 Task: Select the 'Contact Us' option and show all the results.
Action: Mouse moved to (175, 369)
Screenshot: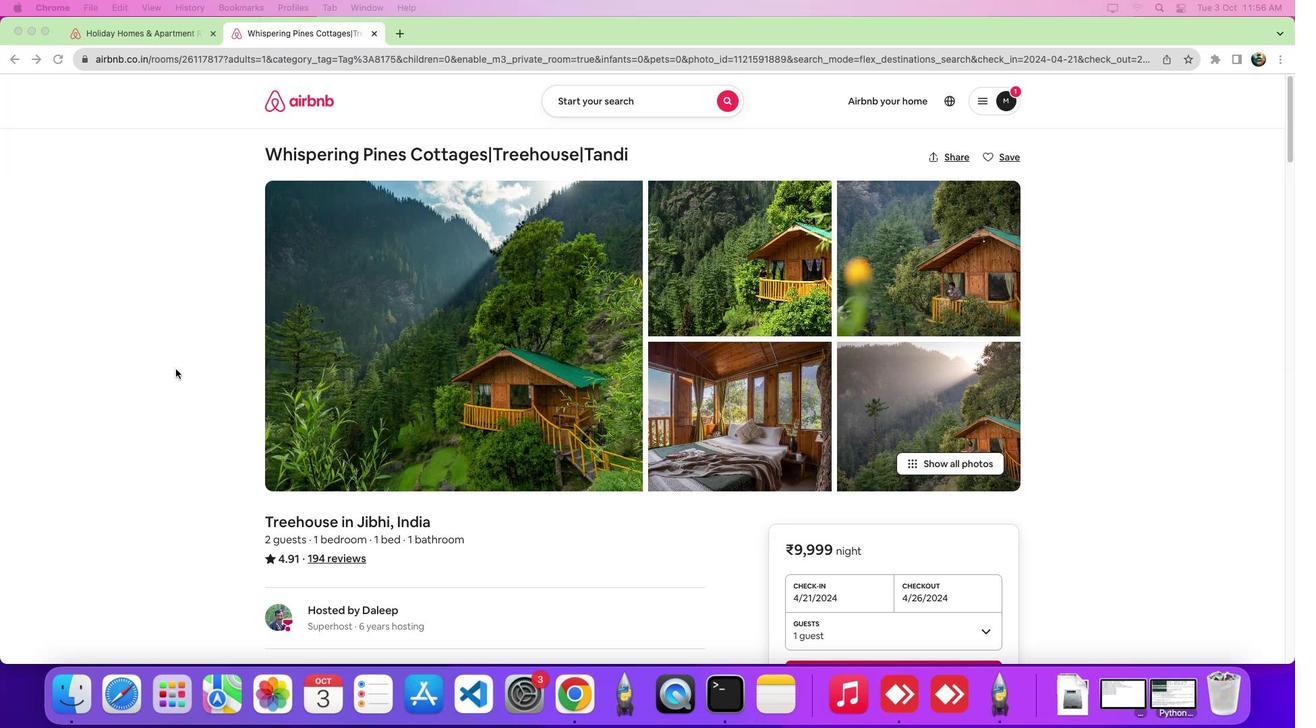 
Action: Mouse pressed left at (175, 369)
Screenshot: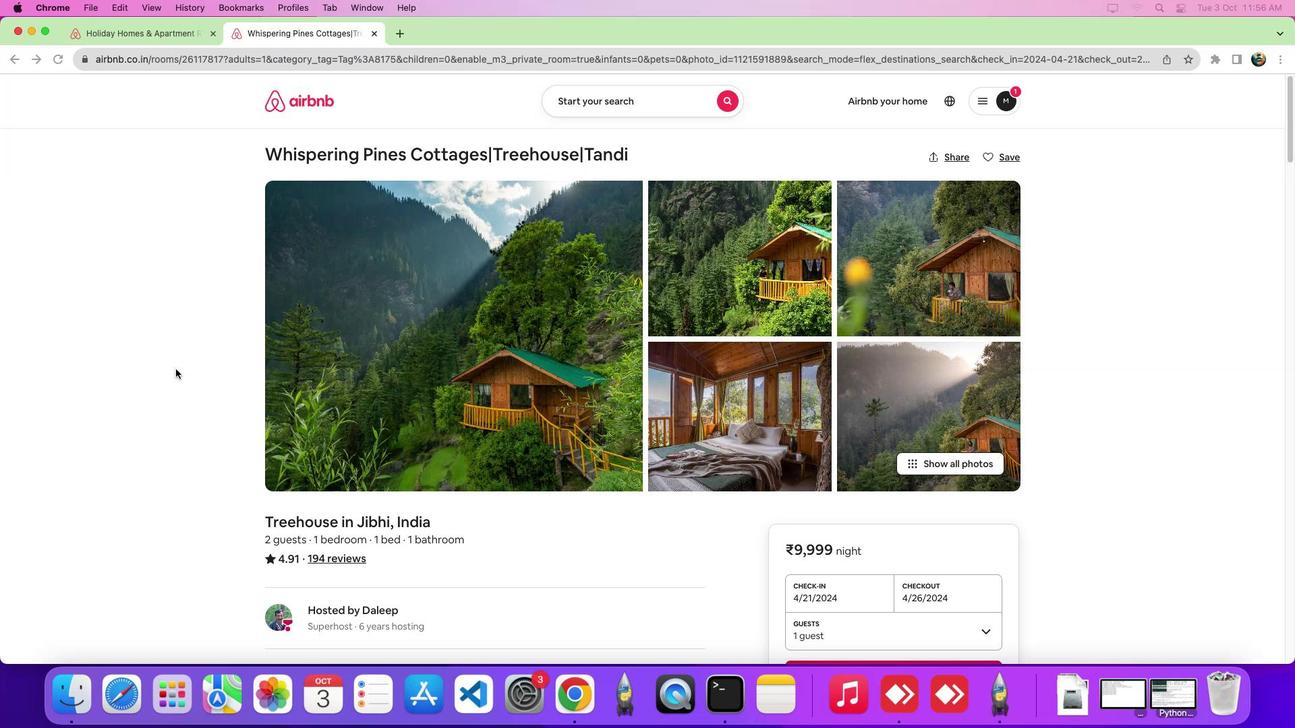 
Action: Mouse moved to (180, 362)
Screenshot: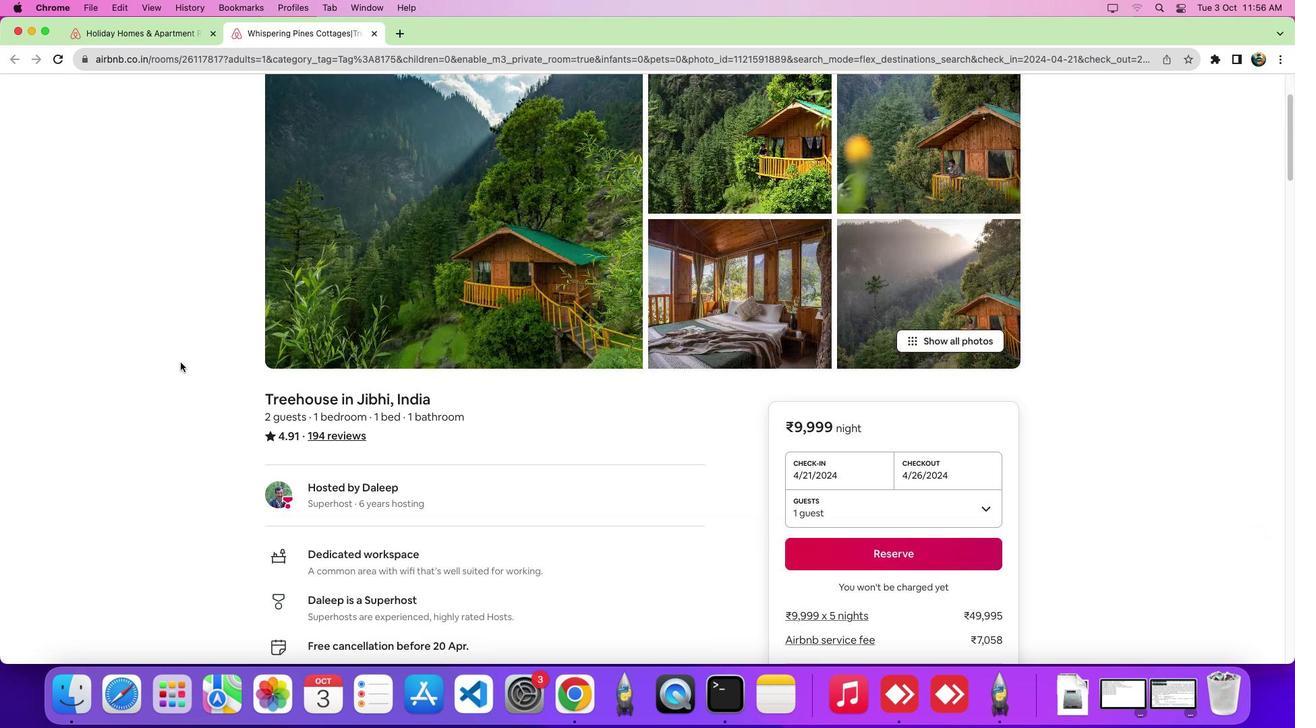
Action: Mouse scrolled (180, 362) with delta (0, 0)
Screenshot: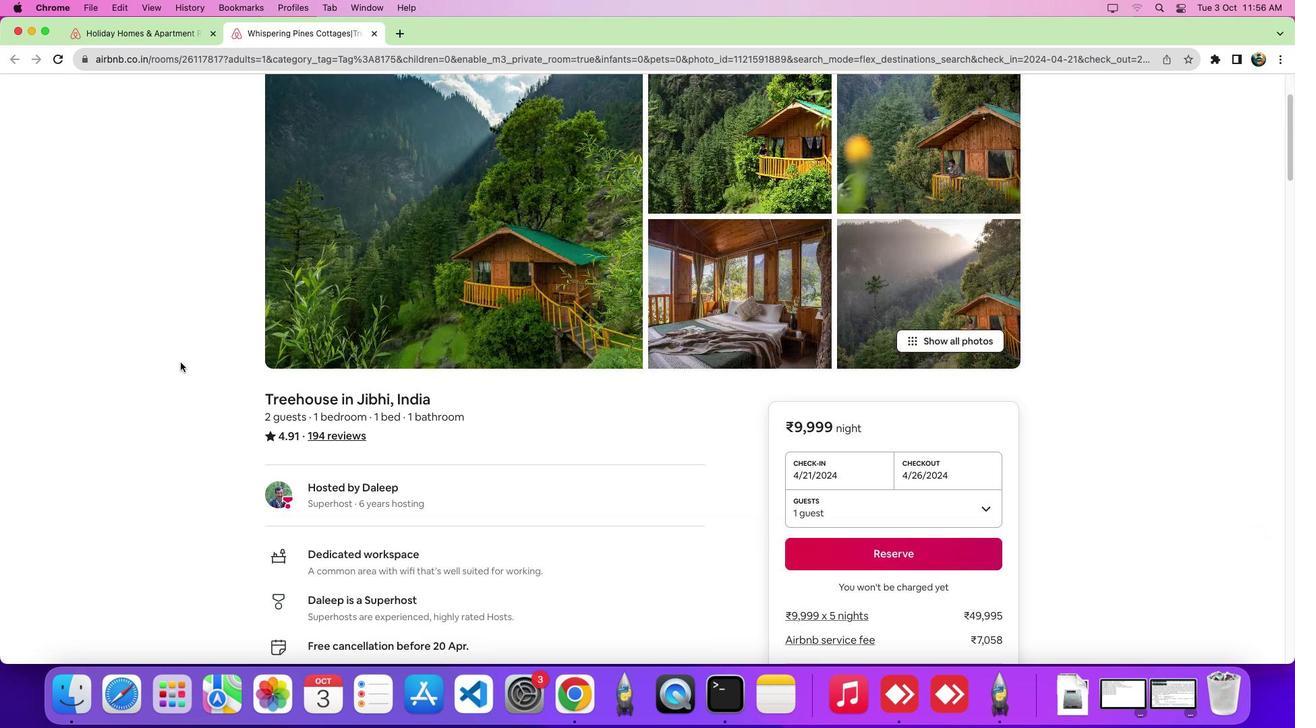 
Action: Mouse scrolled (180, 362) with delta (0, -1)
Screenshot: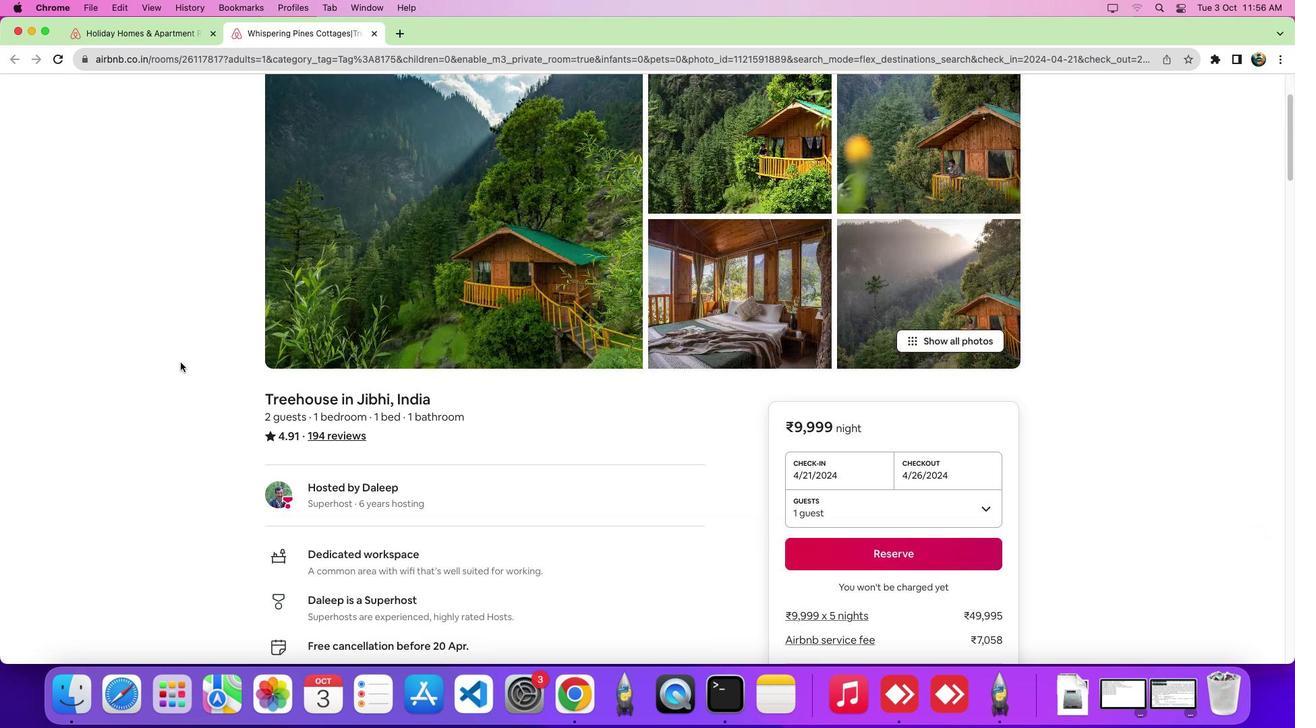 
Action: Mouse scrolled (180, 362) with delta (0, -6)
Screenshot: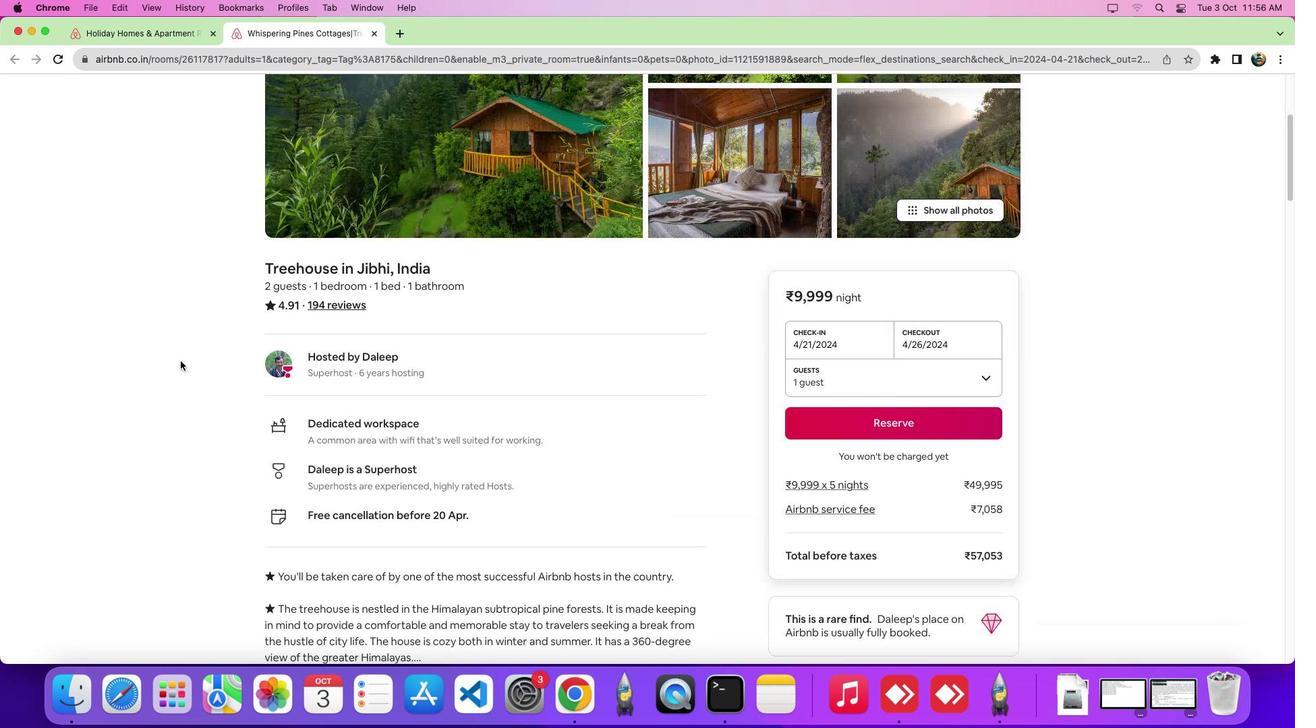 
Action: Mouse scrolled (180, 362) with delta (0, -8)
Screenshot: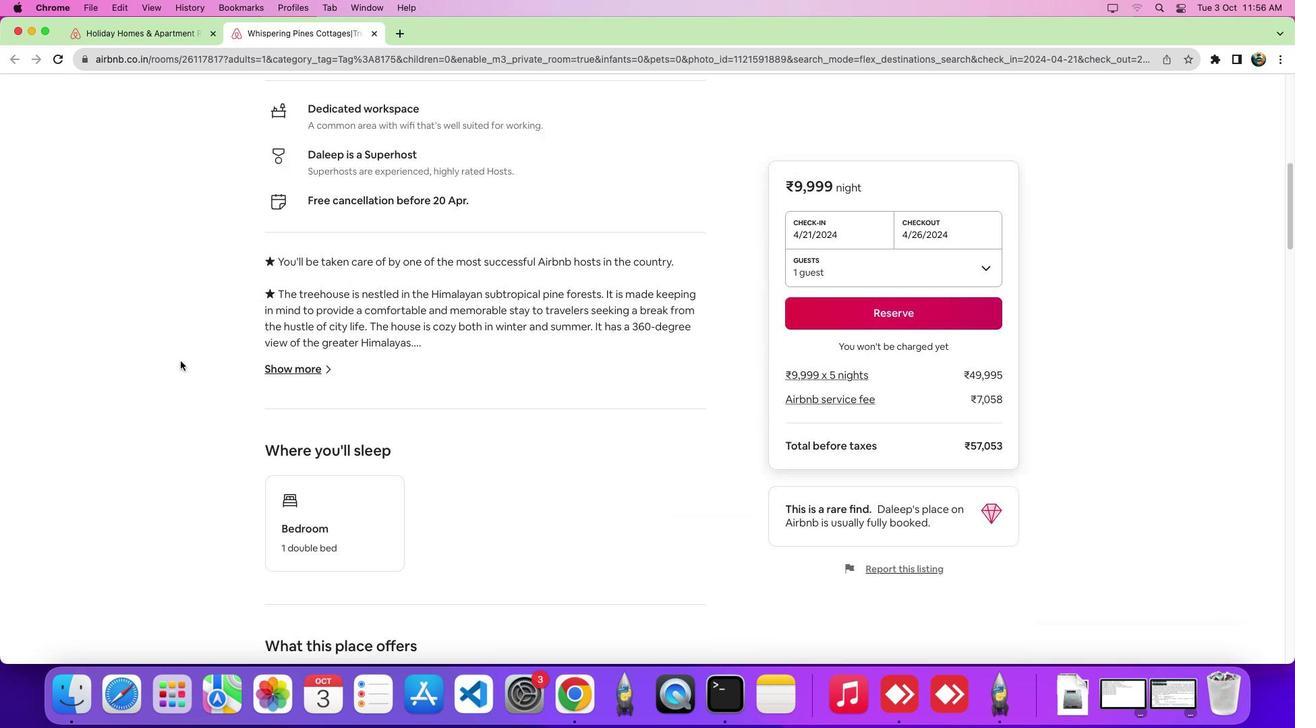 
Action: Mouse moved to (180, 361)
Screenshot: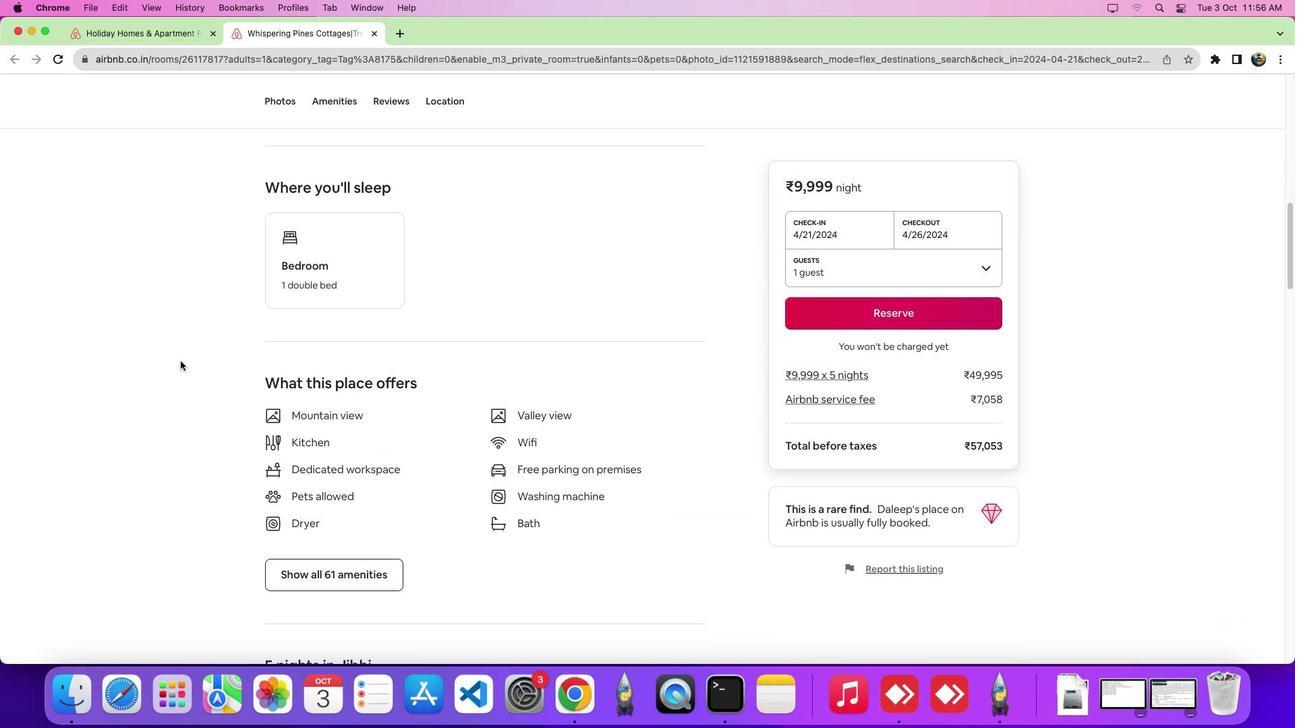 
Action: Mouse scrolled (180, 361) with delta (0, -9)
Screenshot: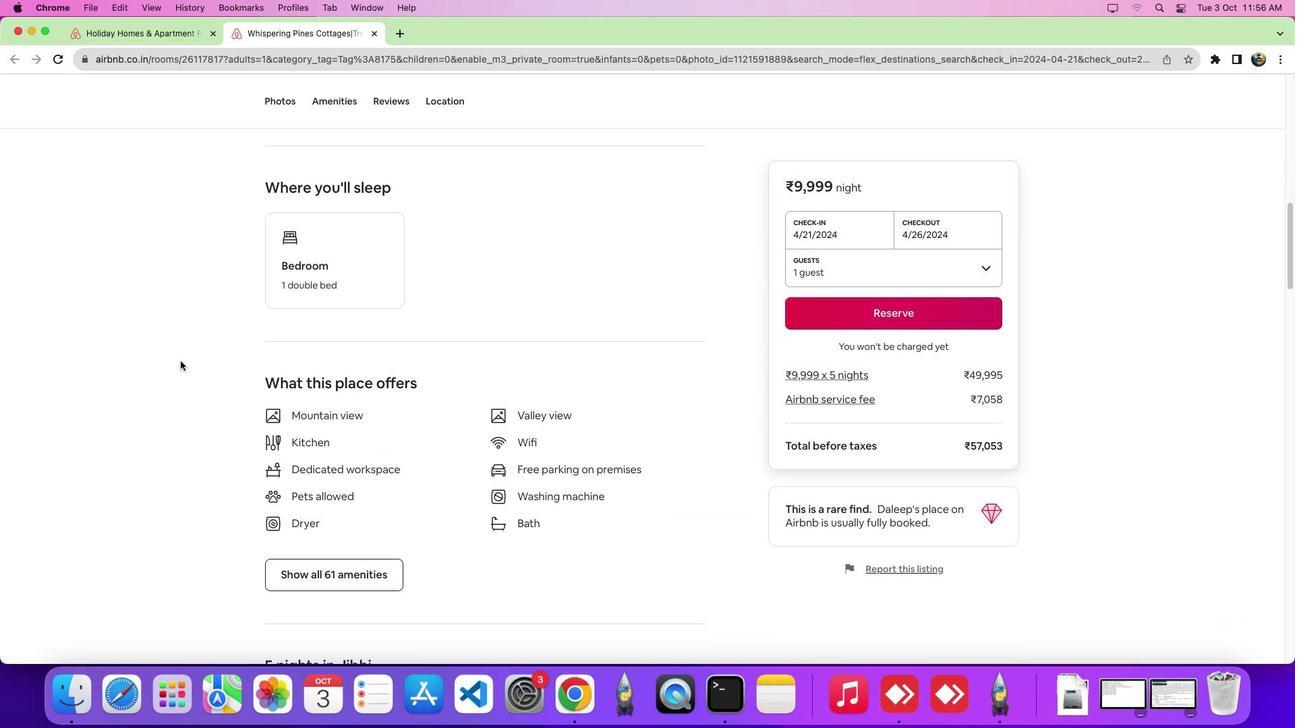 
Action: Mouse moved to (180, 361)
Screenshot: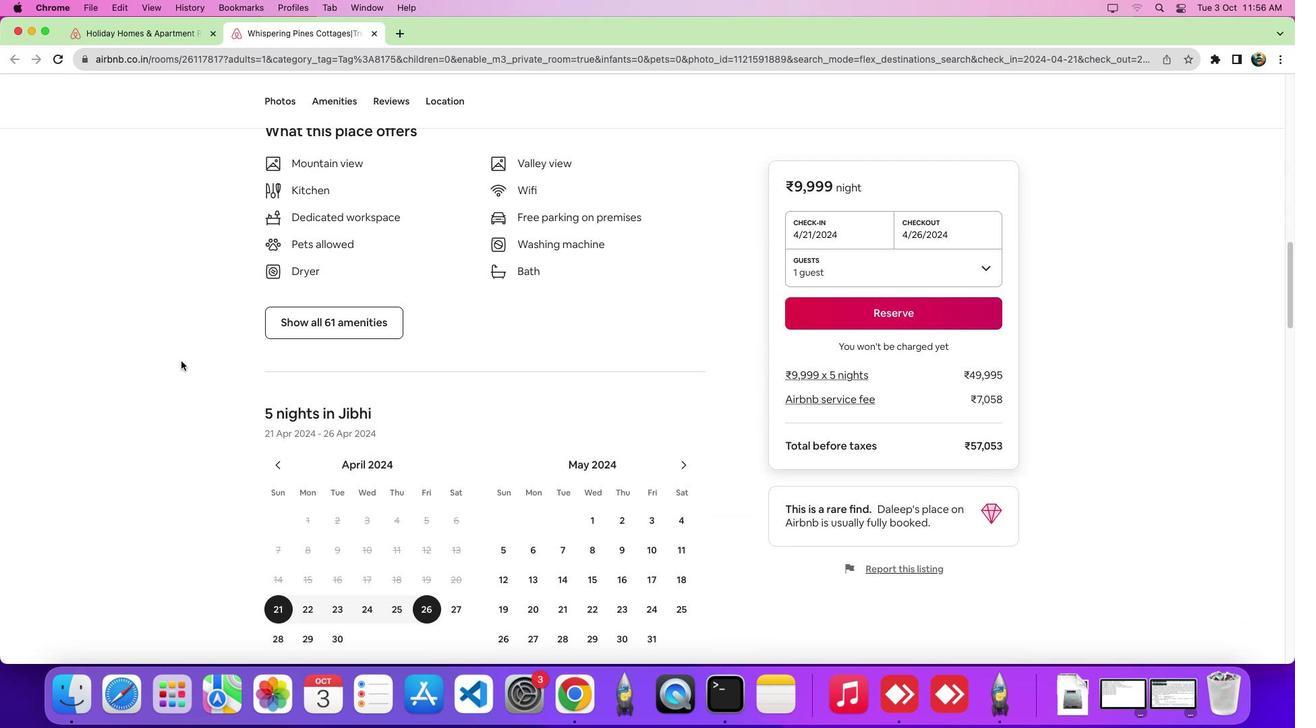 
Action: Mouse scrolled (180, 361) with delta (0, 0)
Screenshot: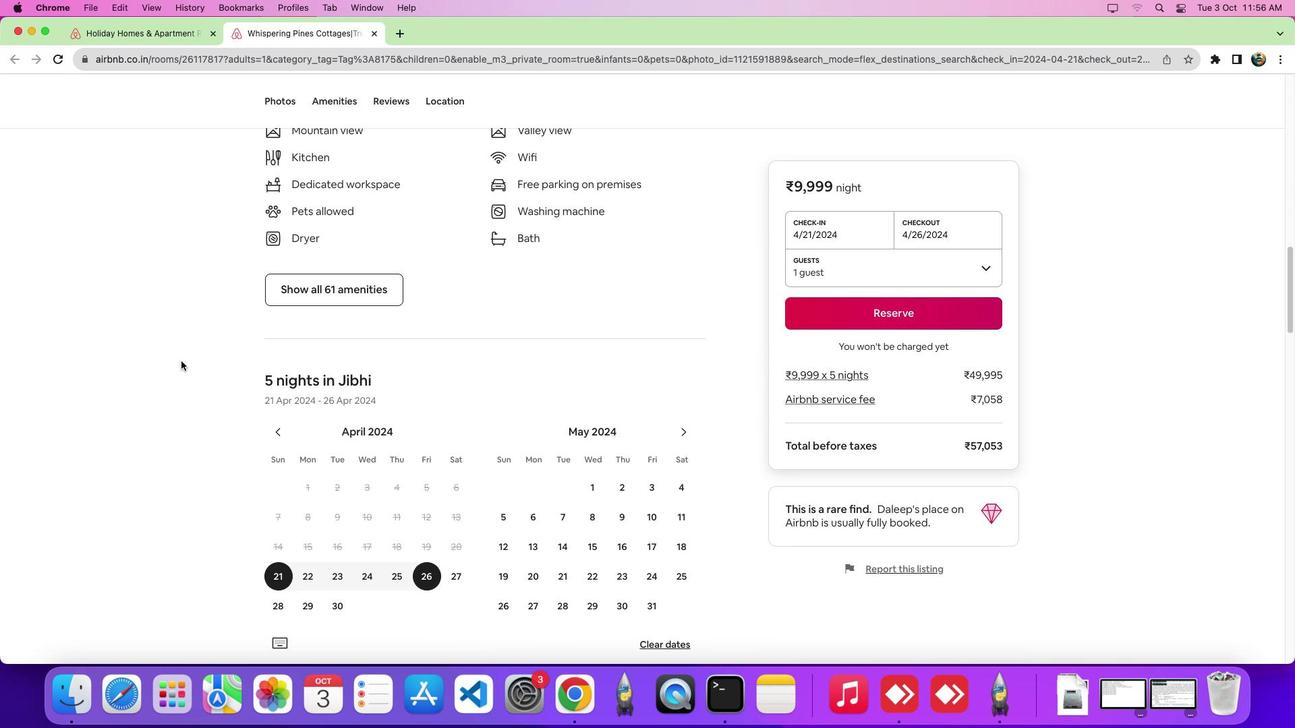 
Action: Mouse scrolled (180, 361) with delta (0, -1)
Screenshot: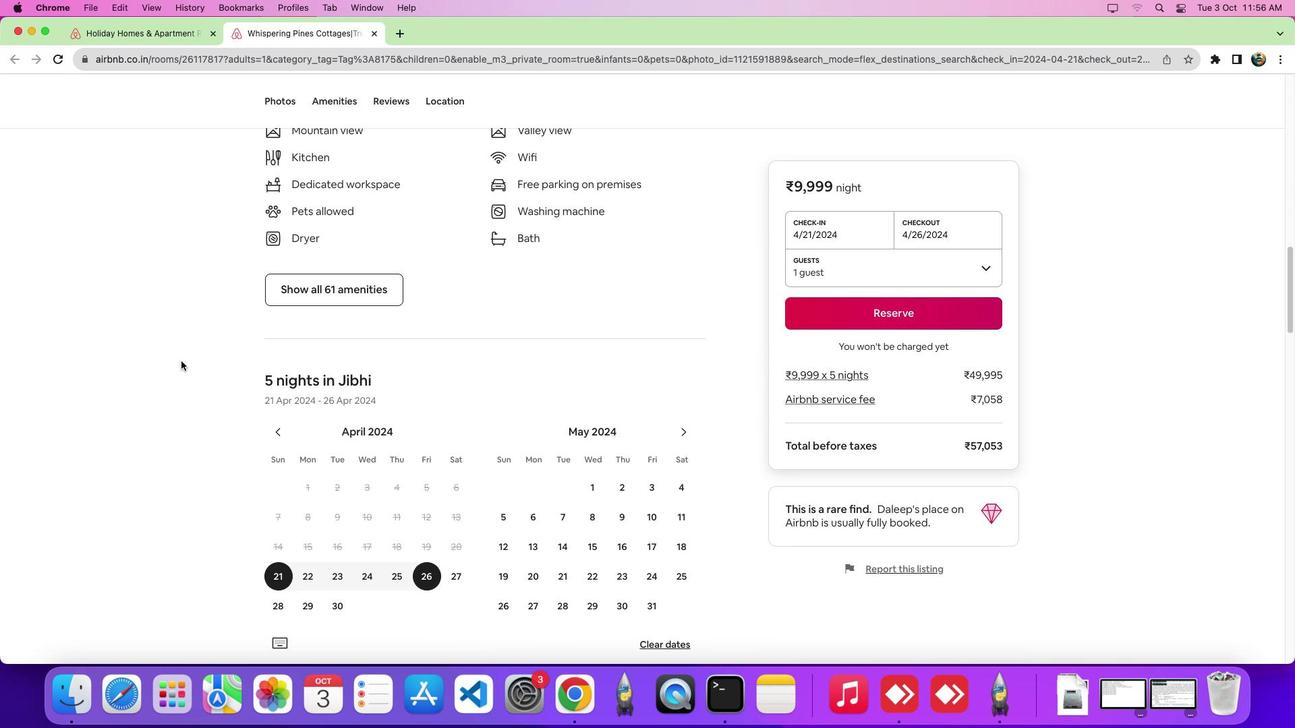
Action: Mouse scrolled (180, 361) with delta (0, -6)
Screenshot: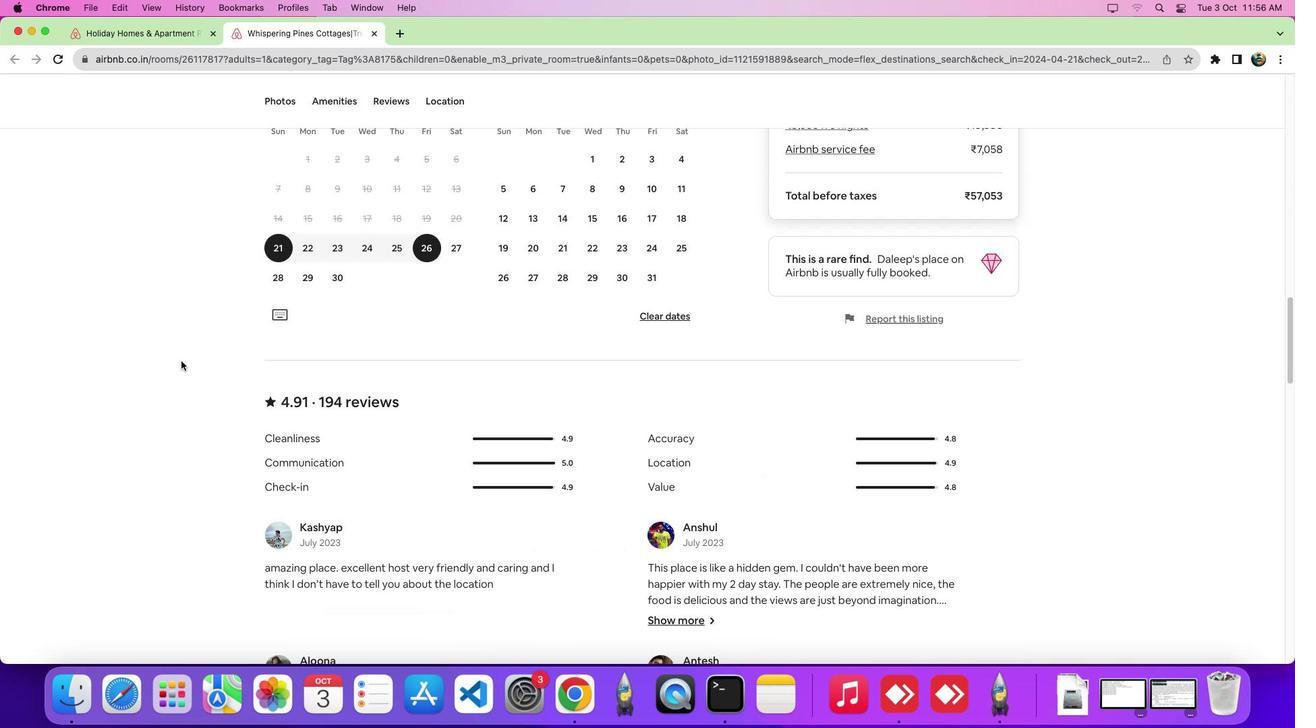 
Action: Mouse scrolled (180, 361) with delta (0, -8)
Screenshot: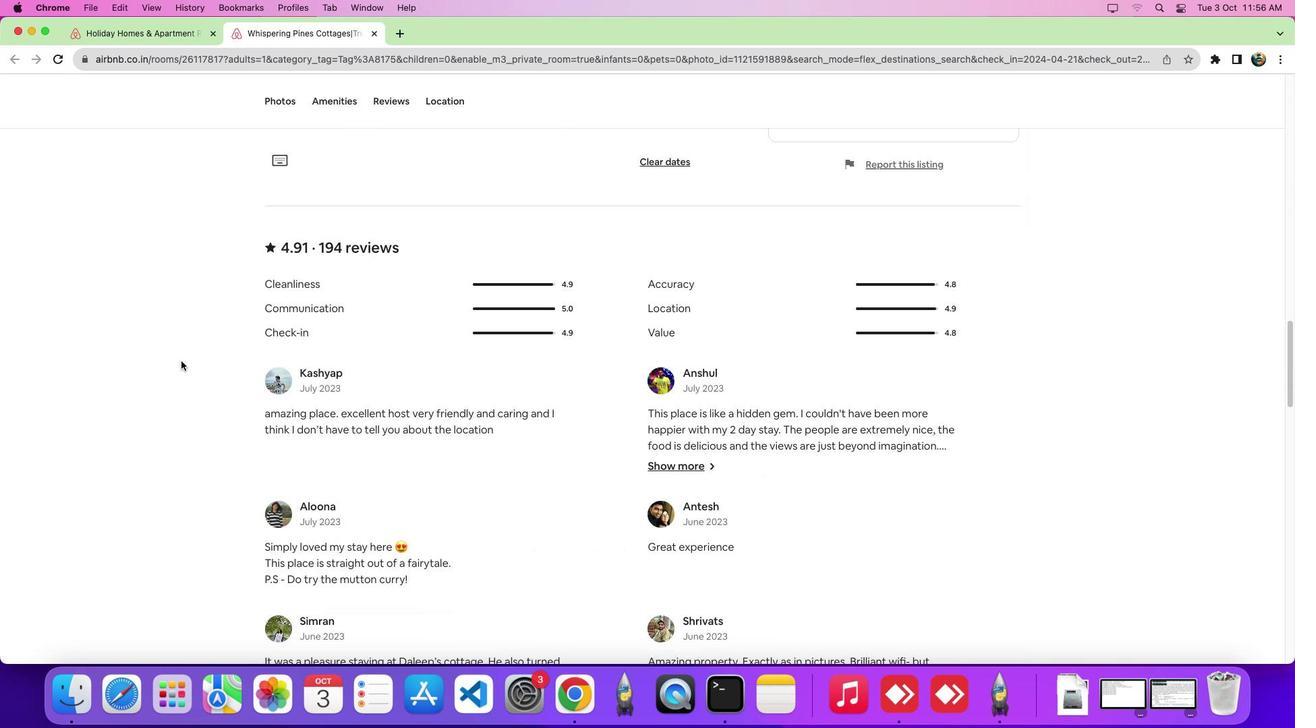 
Action: Mouse moved to (189, 354)
Screenshot: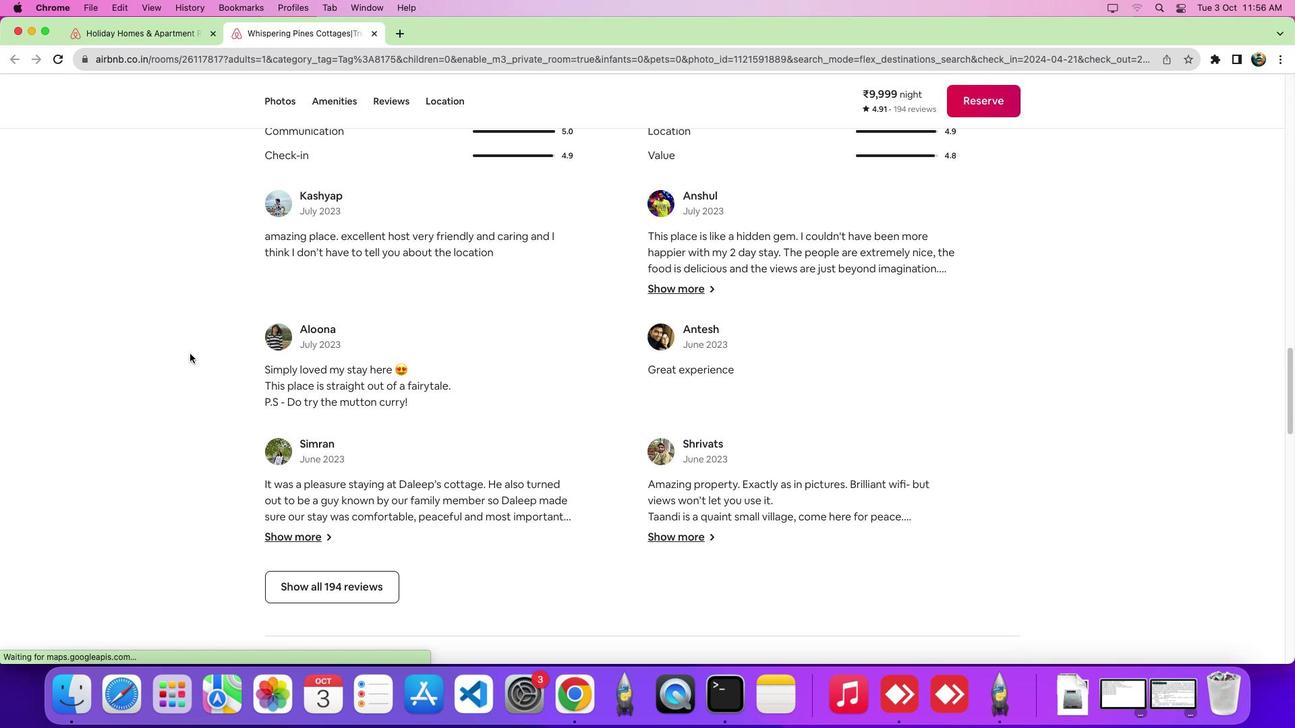 
Action: Mouse scrolled (189, 354) with delta (0, 0)
Screenshot: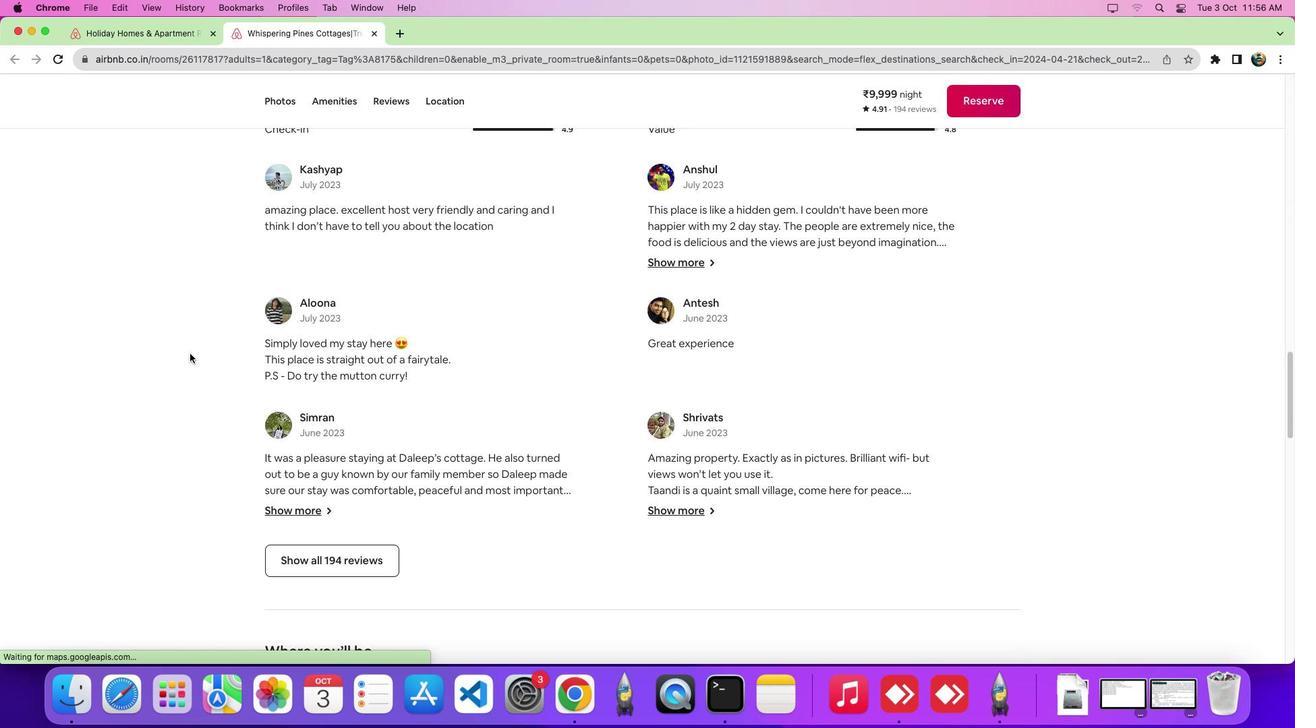
Action: Mouse moved to (189, 354)
Screenshot: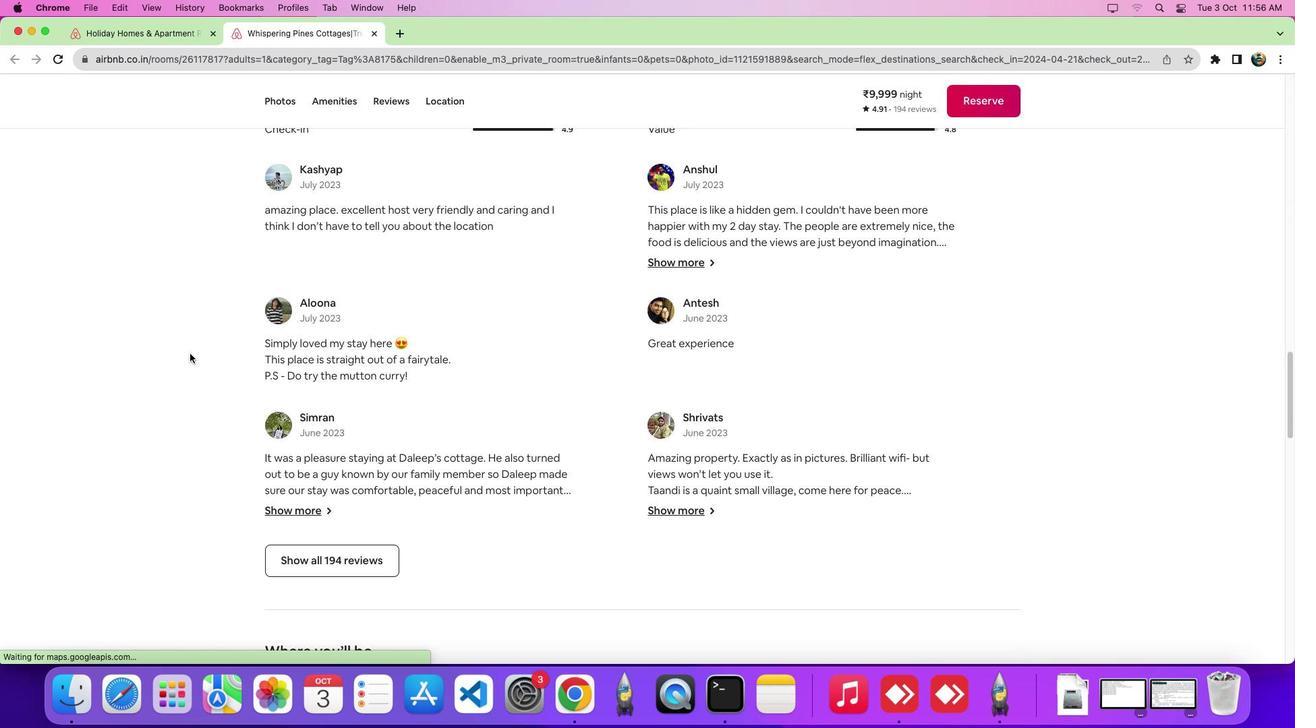 
Action: Mouse scrolled (189, 354) with delta (0, 0)
Screenshot: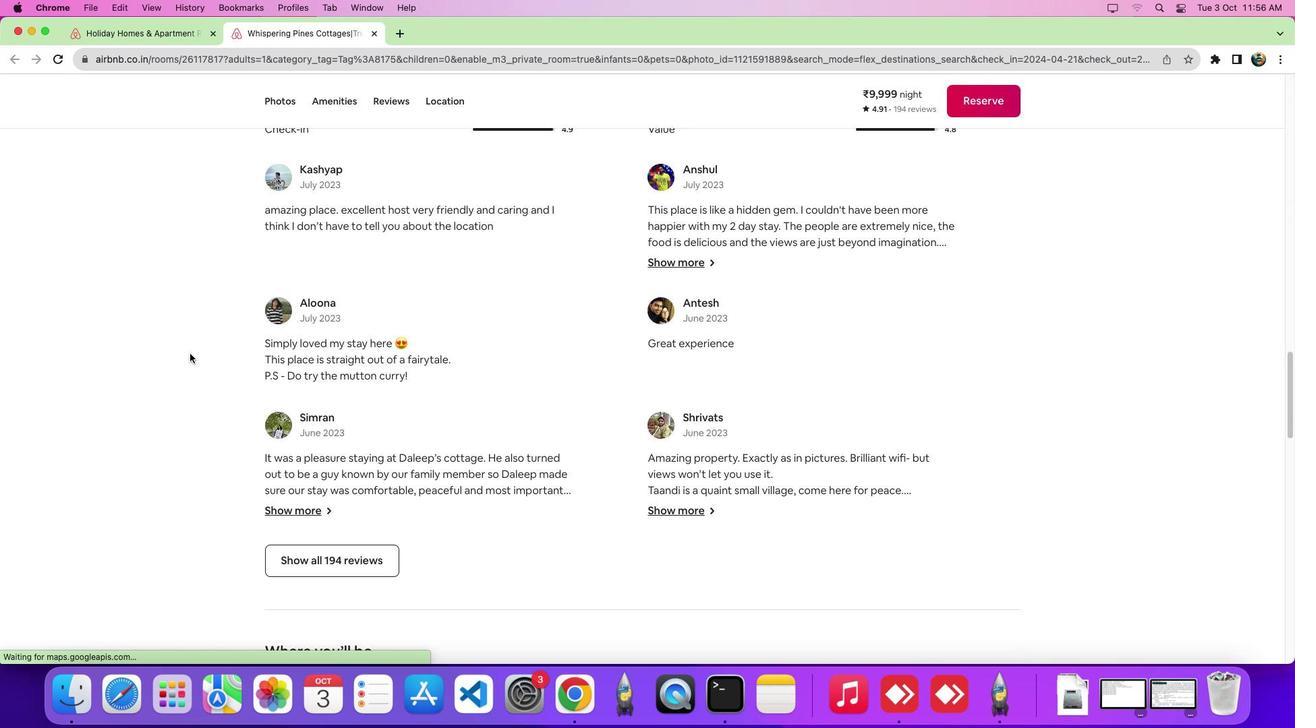
Action: Mouse scrolled (189, 354) with delta (0, -6)
Screenshot: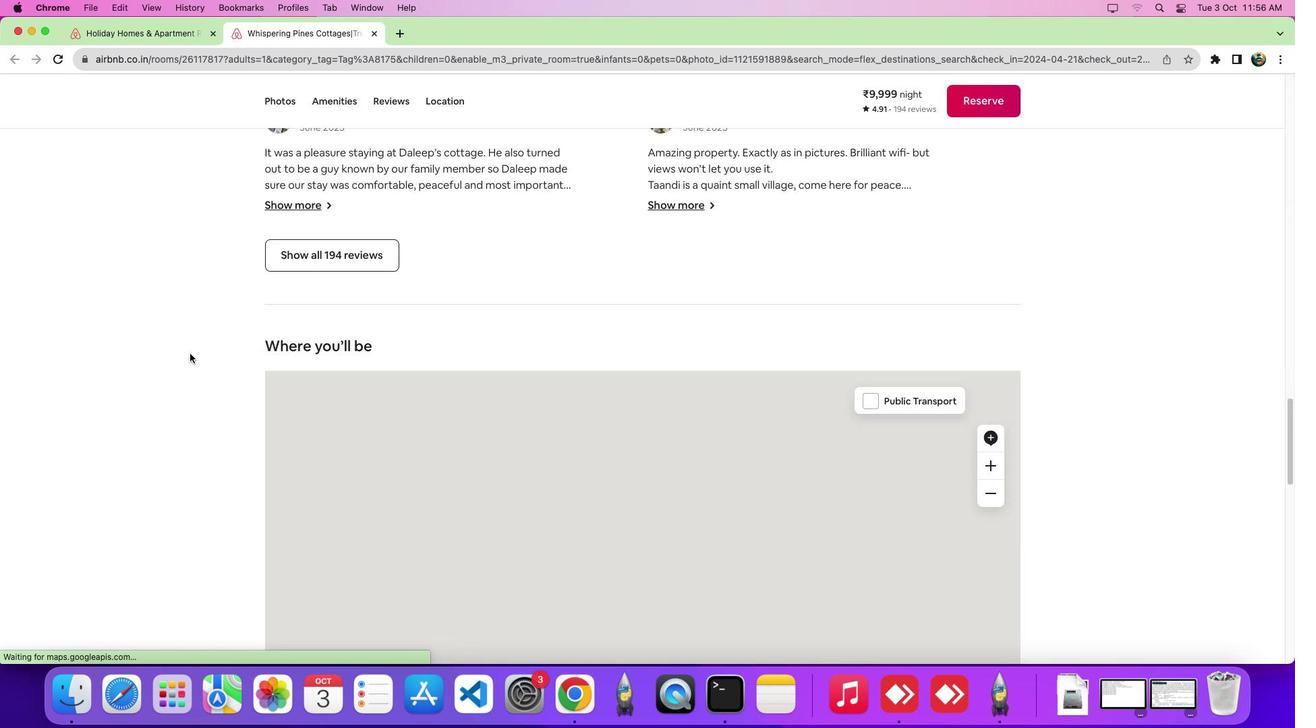 
Action: Mouse scrolled (189, 354) with delta (0, -8)
Screenshot: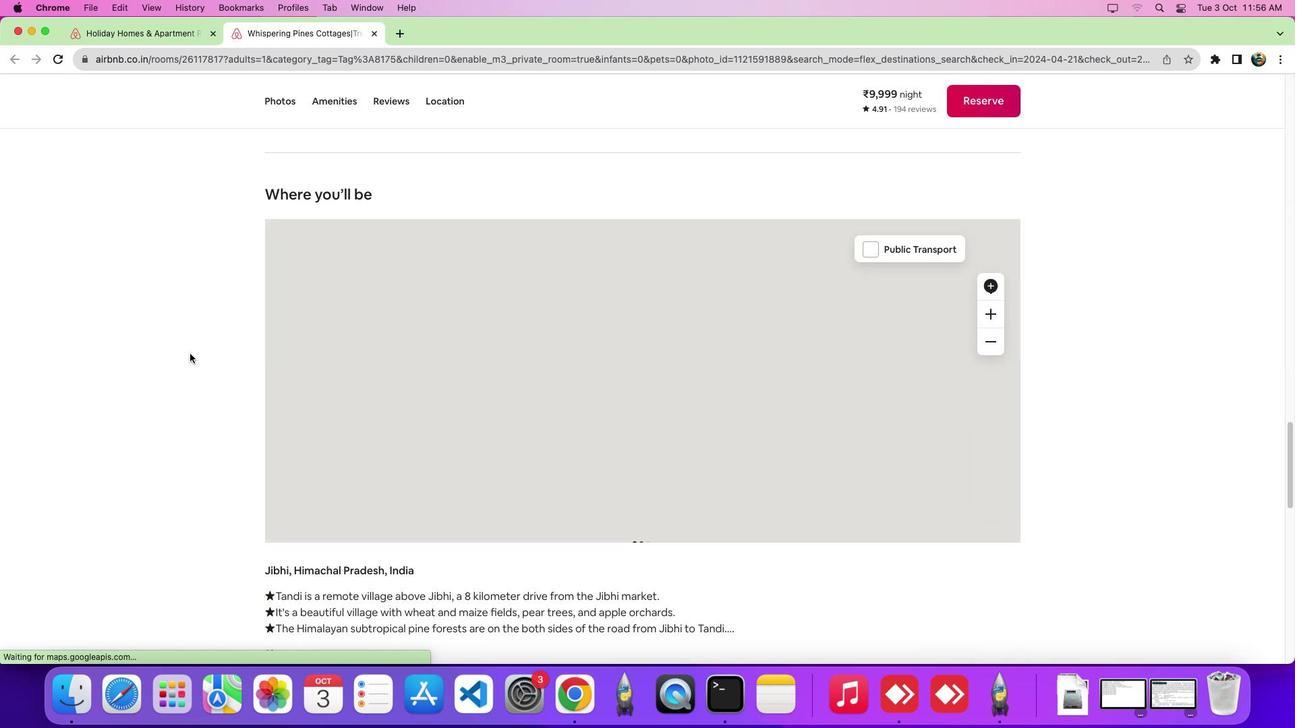 
Action: Mouse moved to (190, 353)
Screenshot: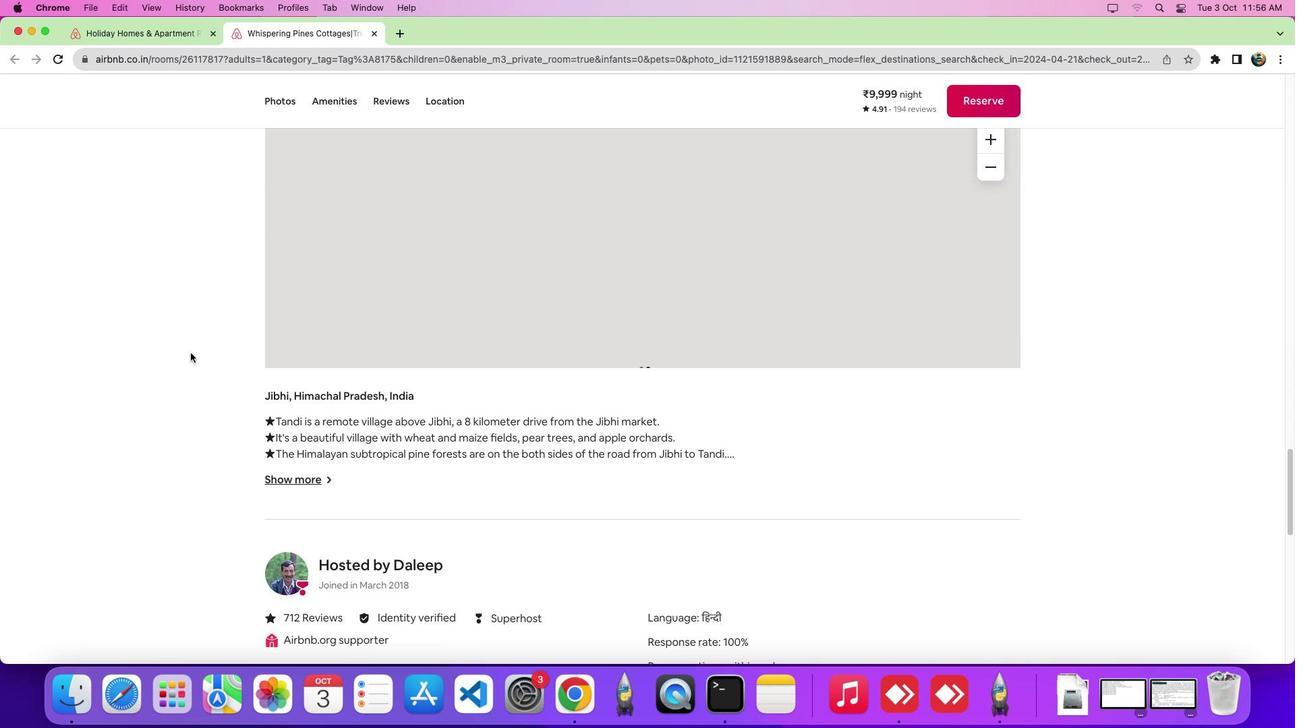 
Action: Mouse scrolled (190, 353) with delta (0, 0)
Screenshot: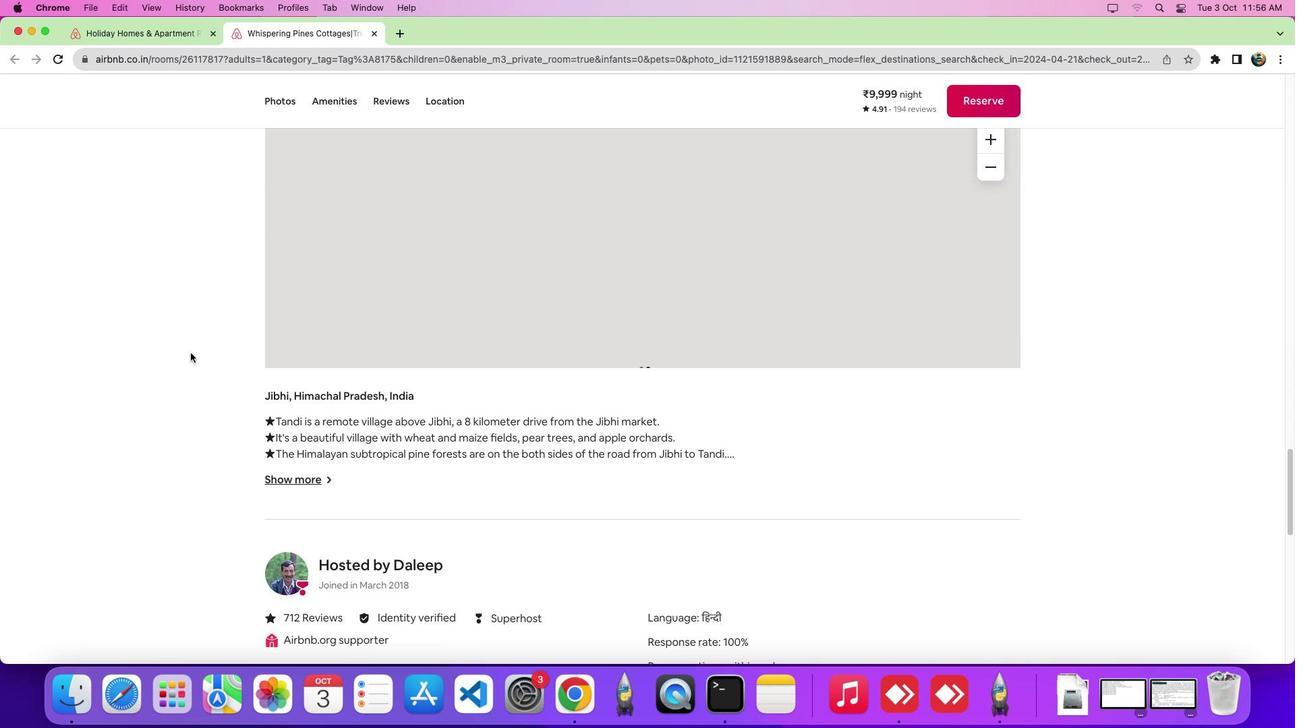 
Action: Mouse scrolled (190, 353) with delta (0, -1)
Screenshot: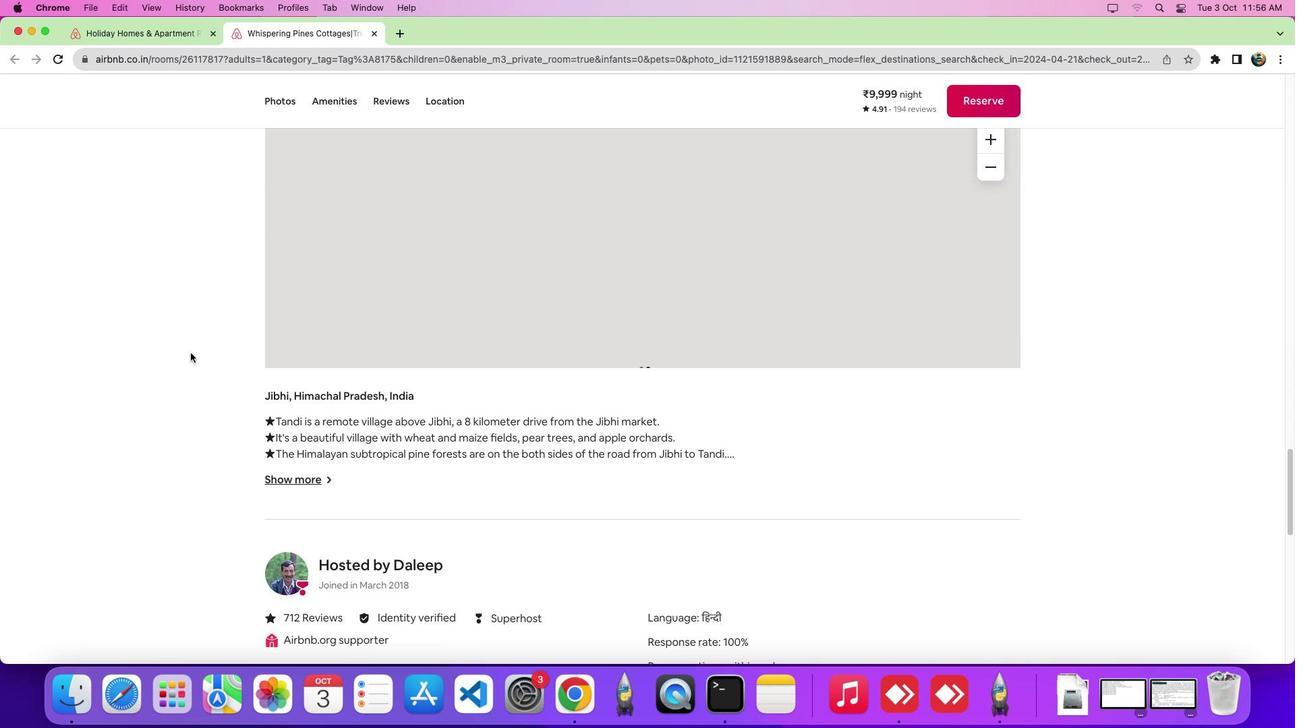 
Action: Mouse scrolled (190, 353) with delta (0, -6)
Screenshot: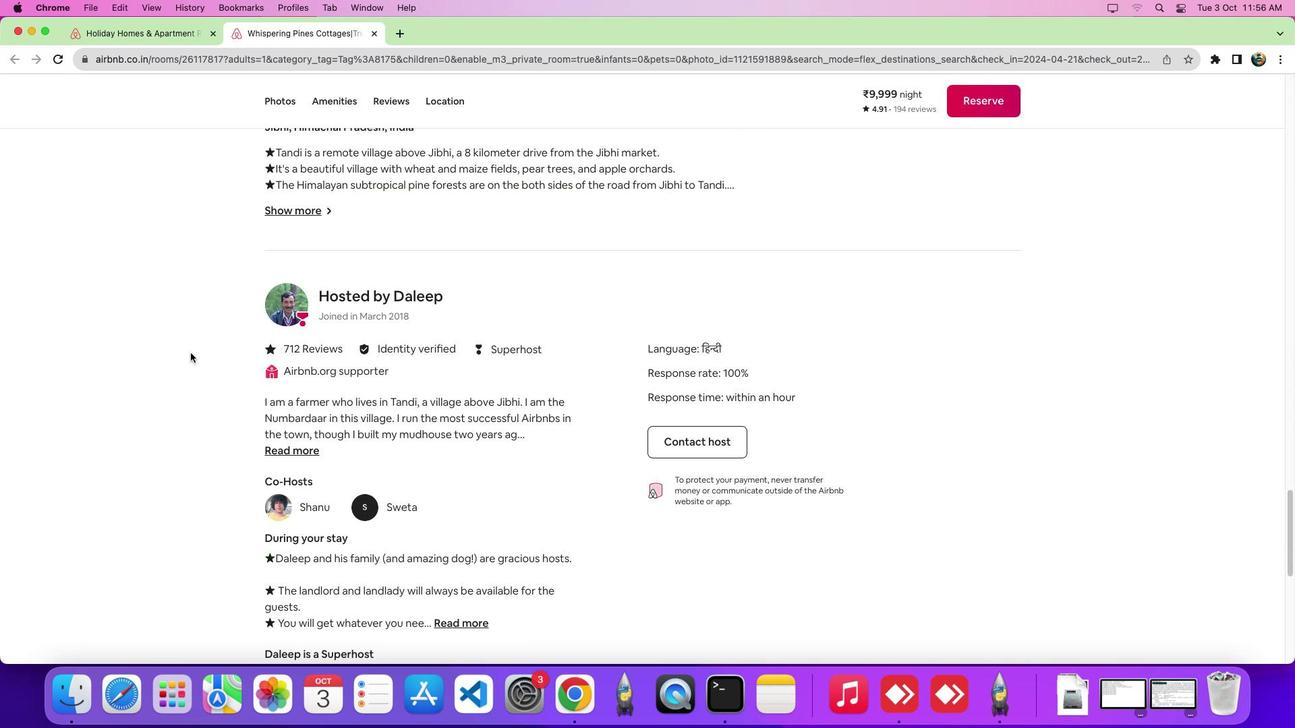 
Action: Mouse scrolled (190, 353) with delta (0, -9)
Screenshot: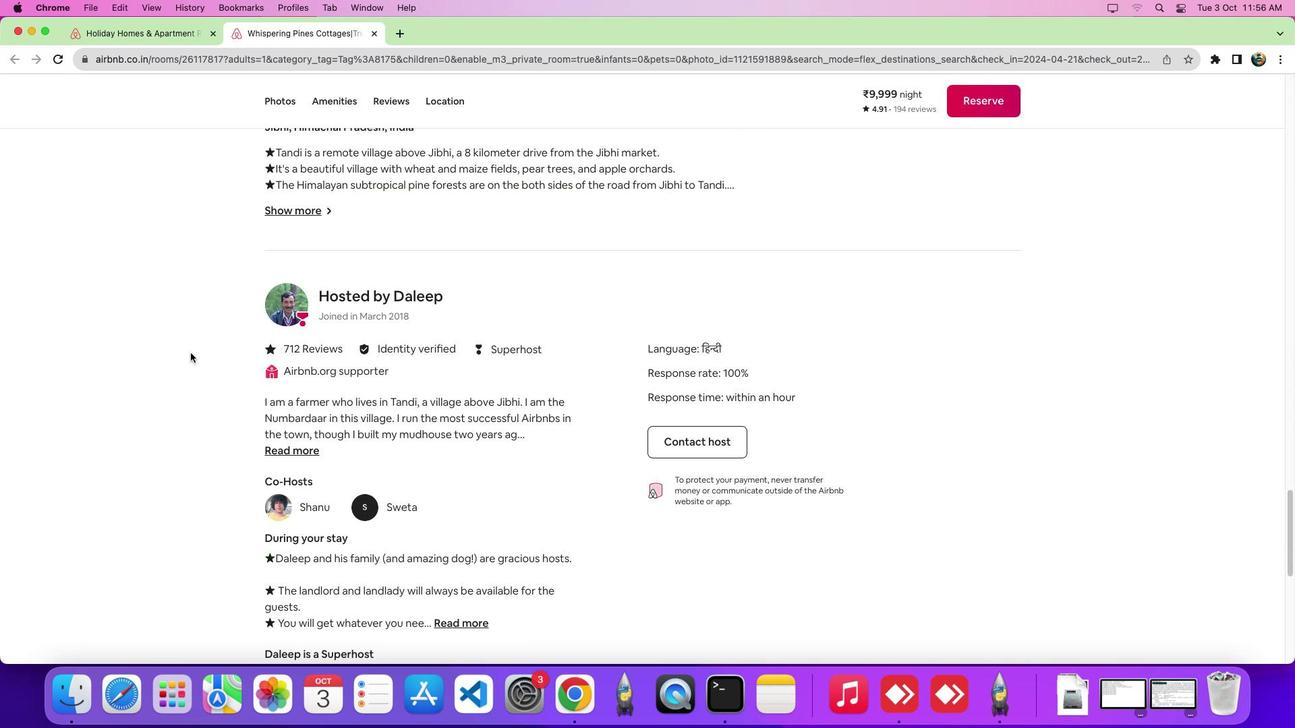 
Action: Mouse scrolled (190, 353) with delta (0, -10)
Screenshot: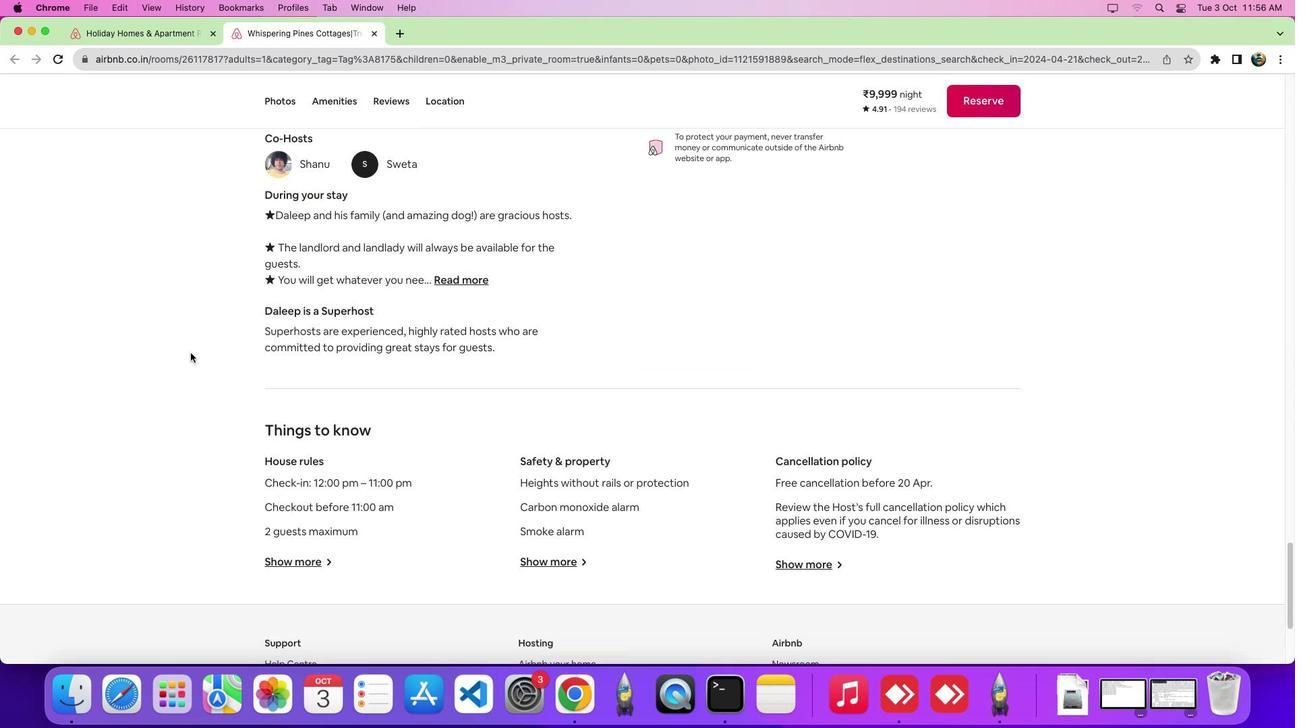 
Action: Mouse moved to (192, 352)
Screenshot: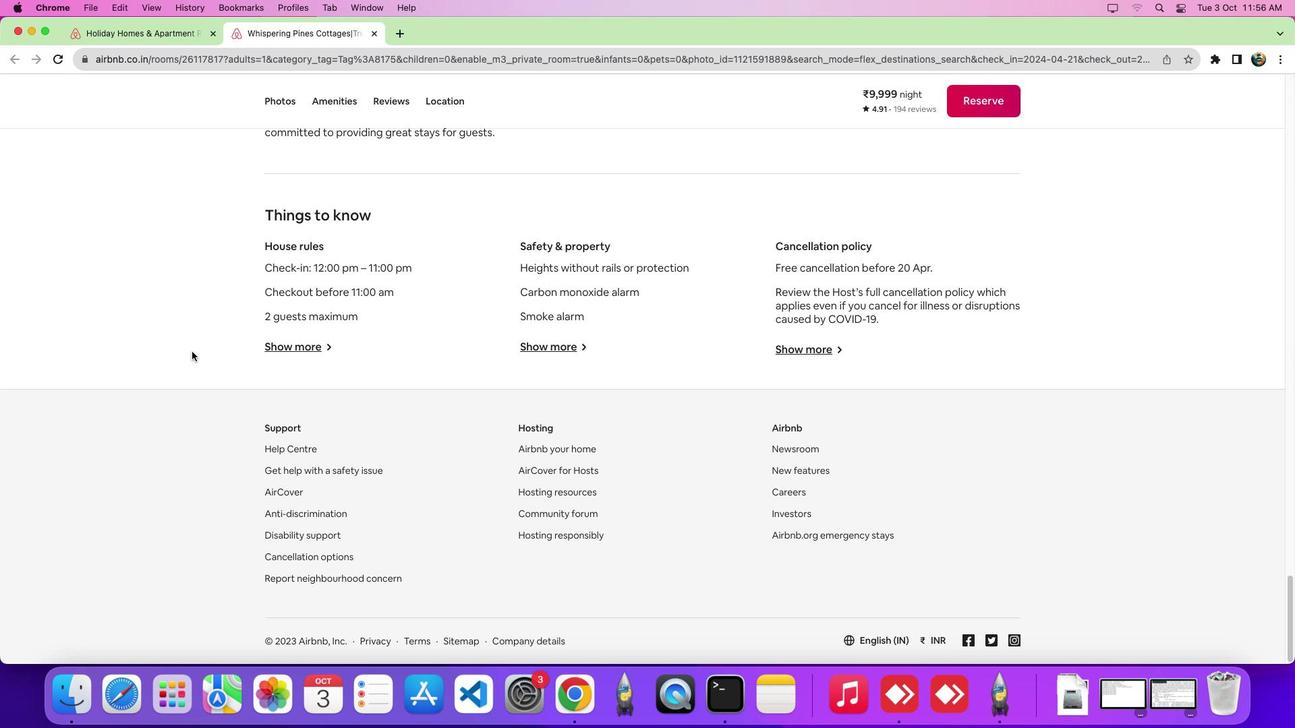 
Action: Mouse scrolled (192, 352) with delta (0, 0)
Screenshot: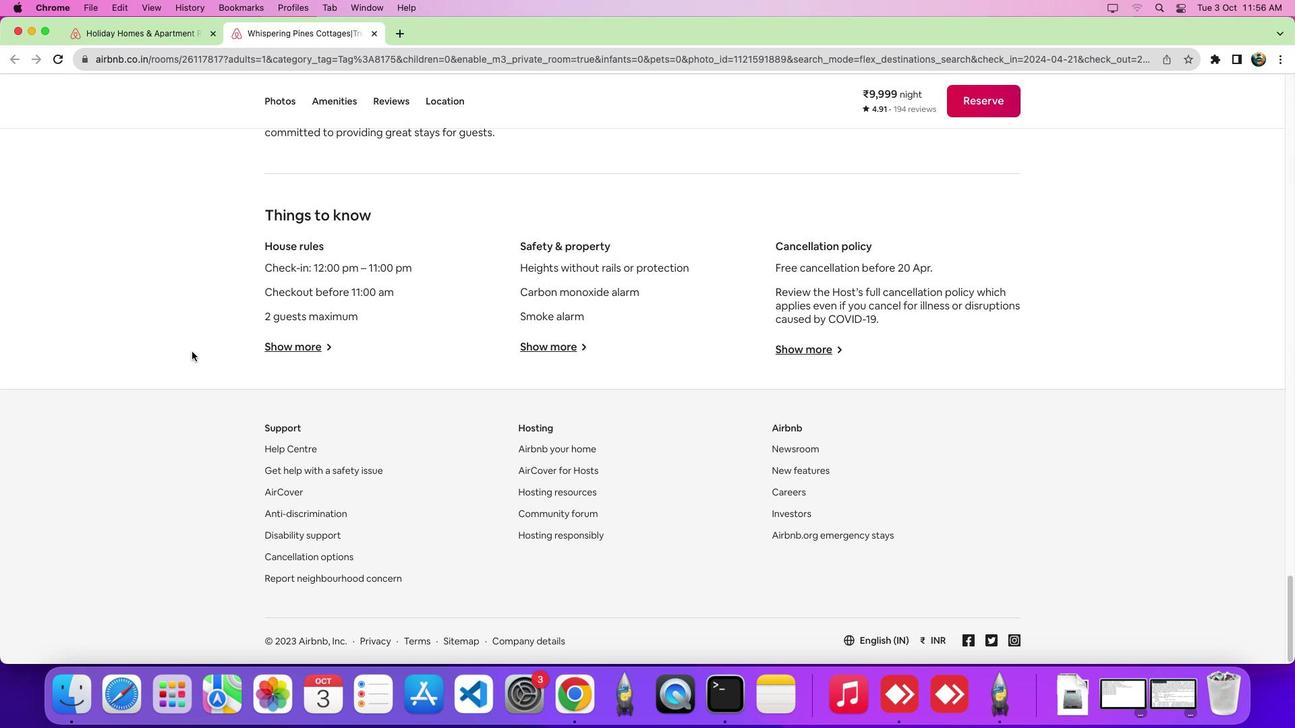 
Action: Mouse scrolled (192, 352) with delta (0, -1)
Screenshot: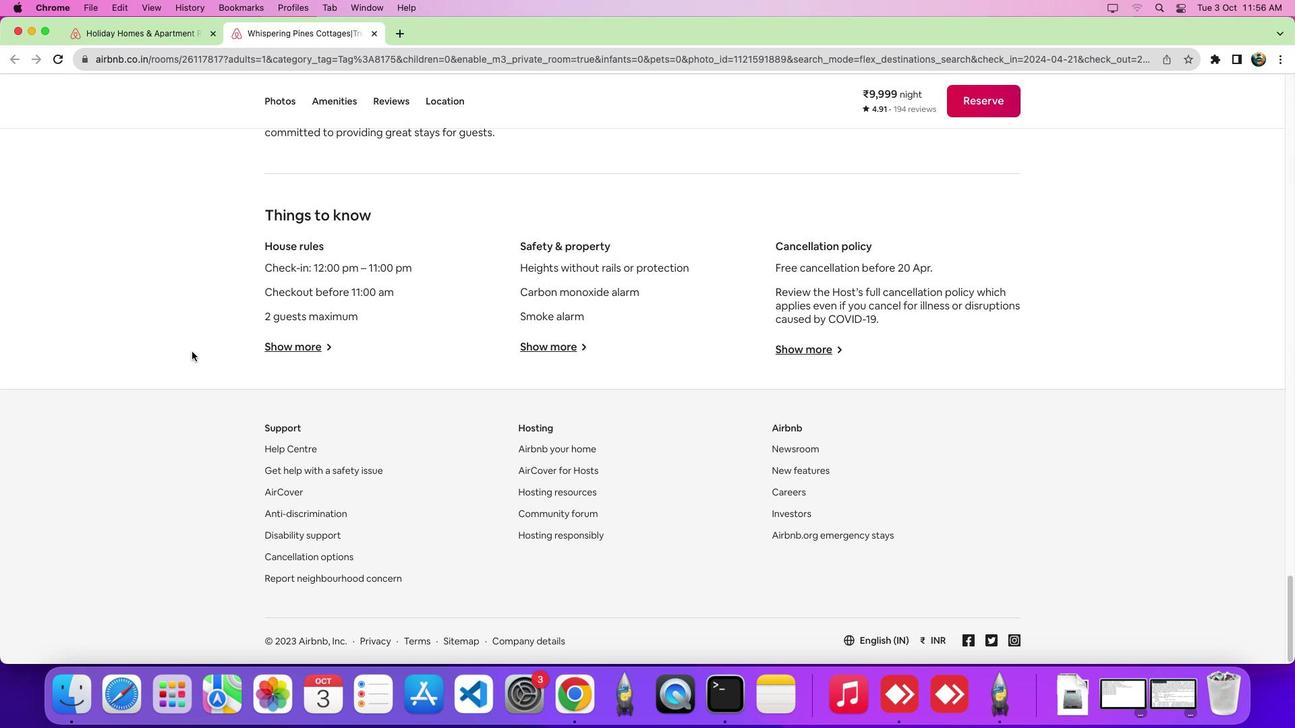 
Action: Mouse scrolled (192, 352) with delta (0, -6)
Screenshot: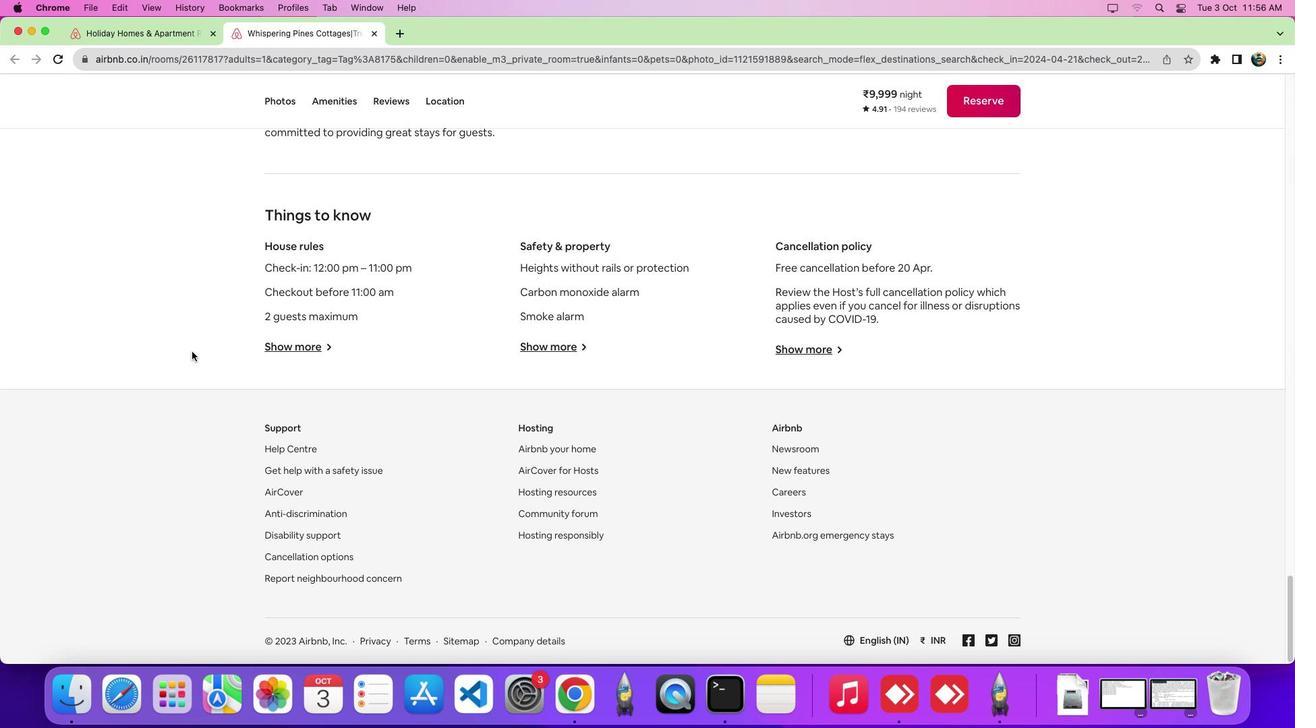 
Action: Mouse scrolled (192, 352) with delta (0, -8)
Screenshot: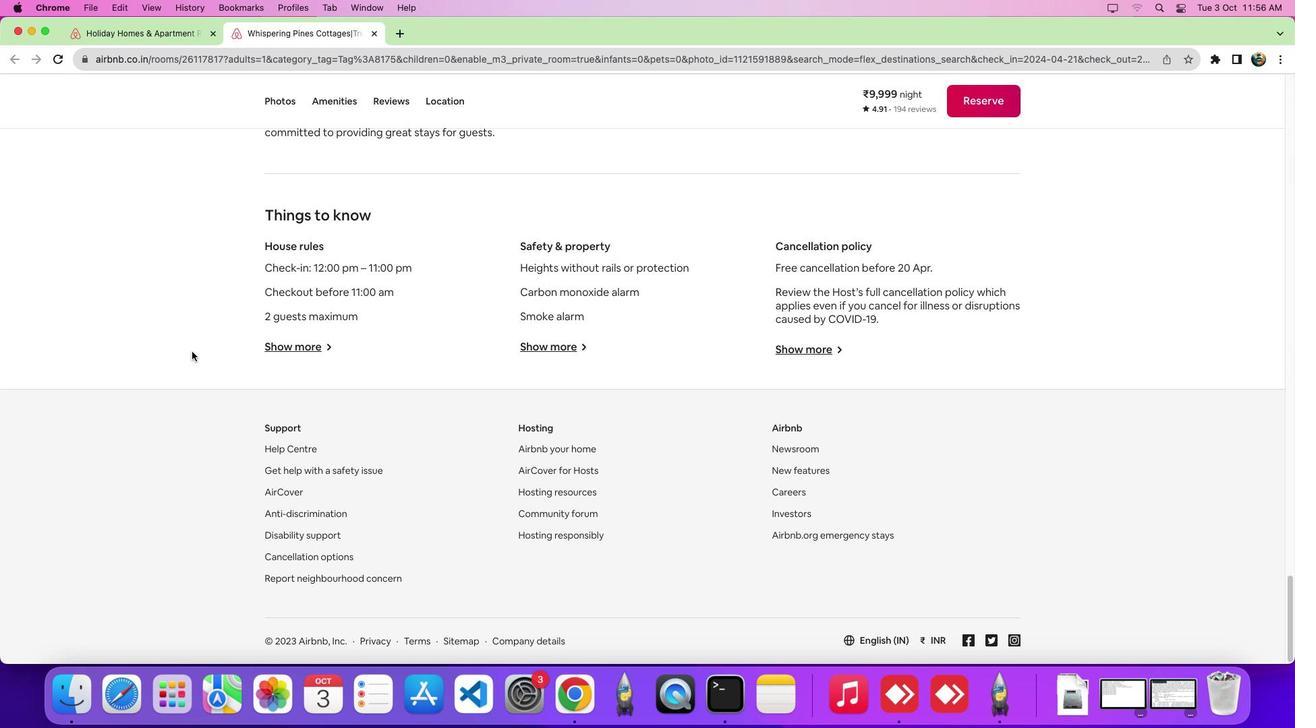 
Action: Mouse moved to (193, 350)
Screenshot: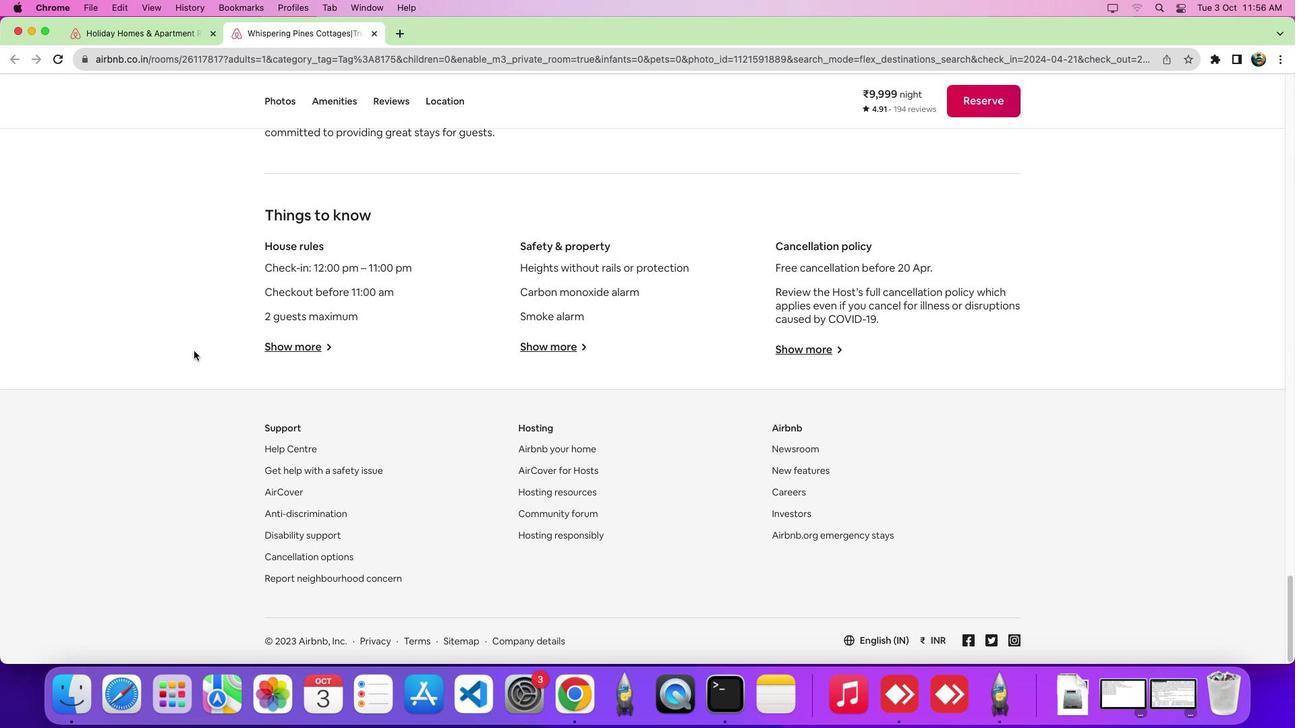 
Action: Mouse scrolled (193, 350) with delta (0, 0)
Screenshot: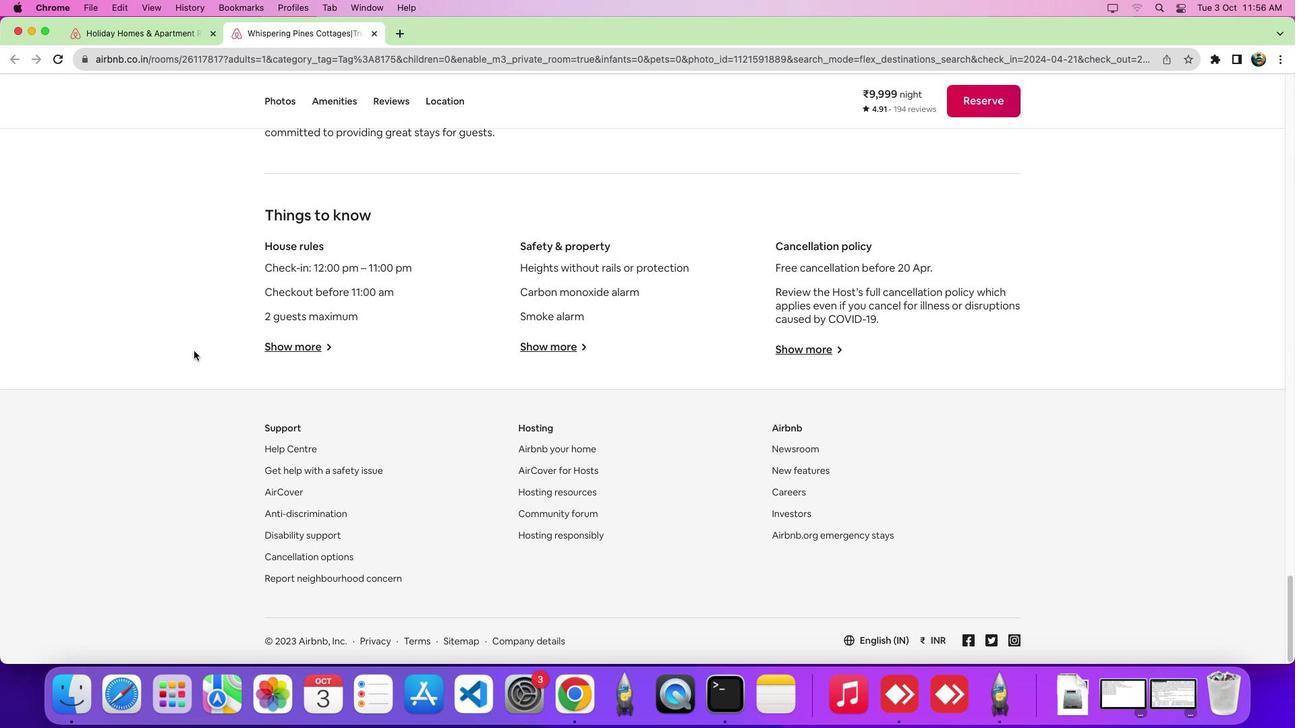 
Action: Mouse moved to (193, 350)
Screenshot: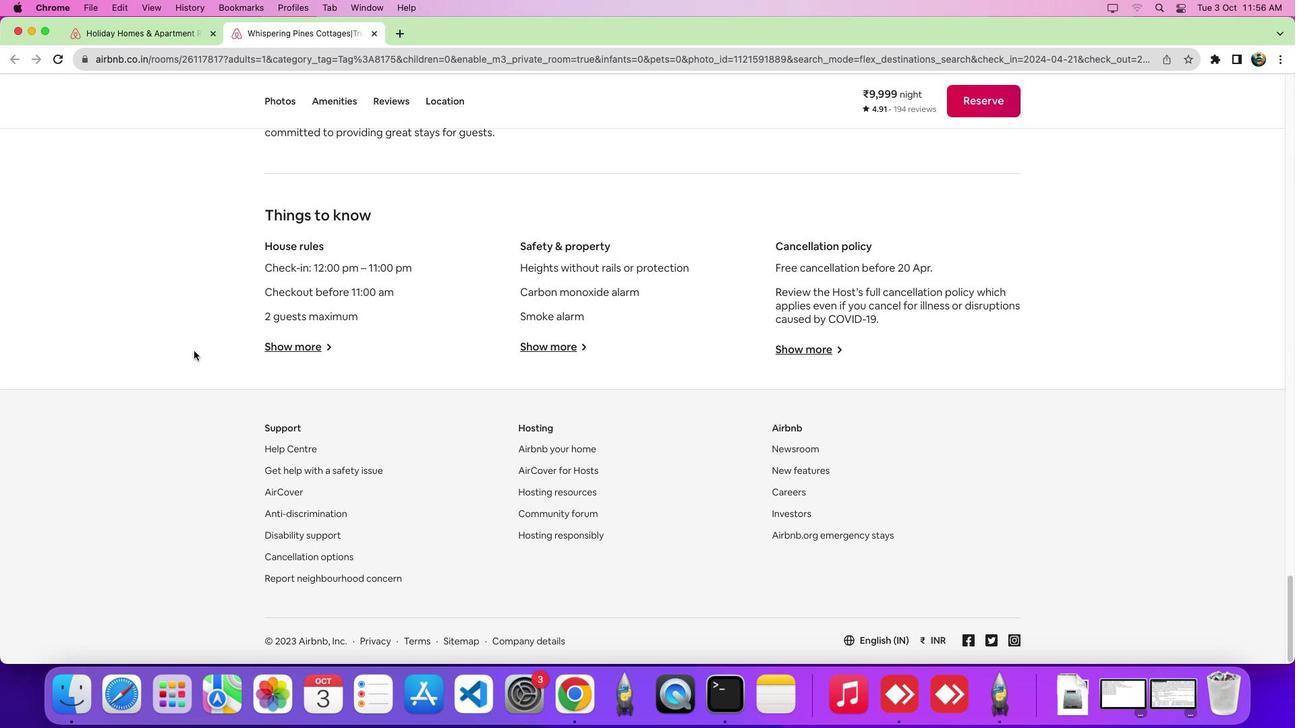 
Action: Mouse scrolled (193, 350) with delta (0, 0)
Screenshot: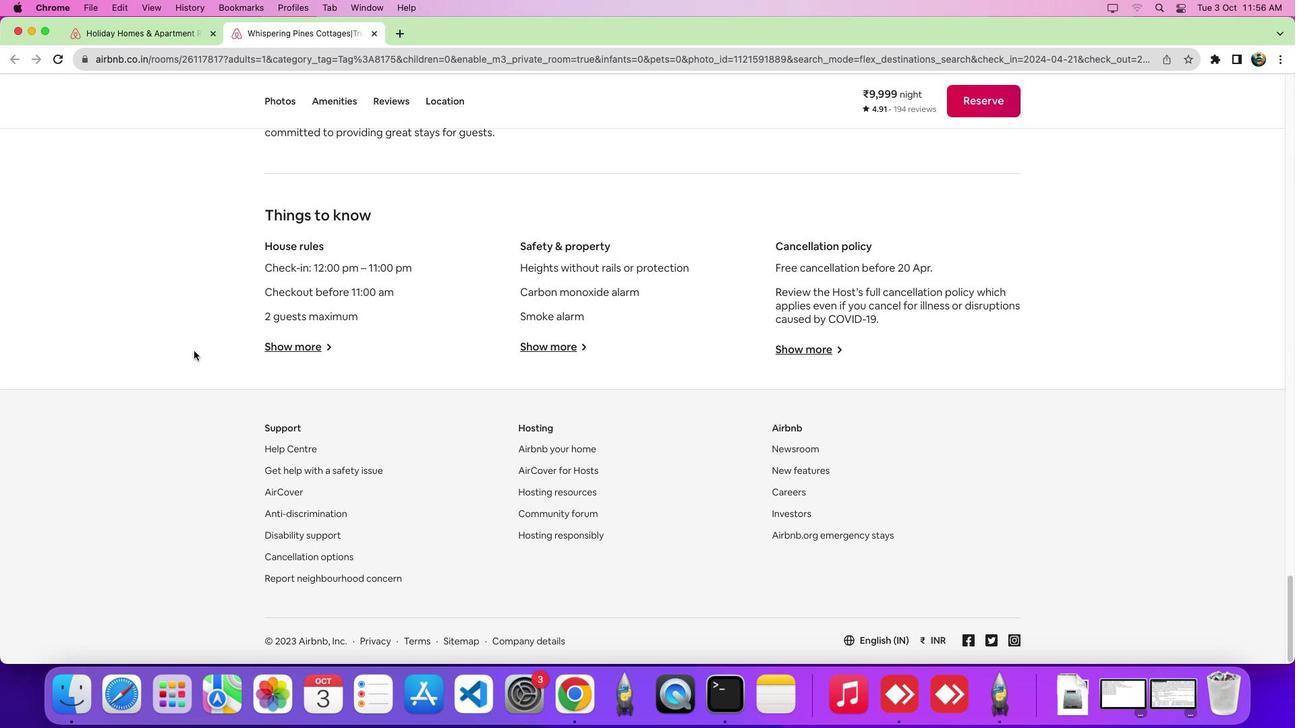 
Action: Mouse moved to (280, 450)
Screenshot: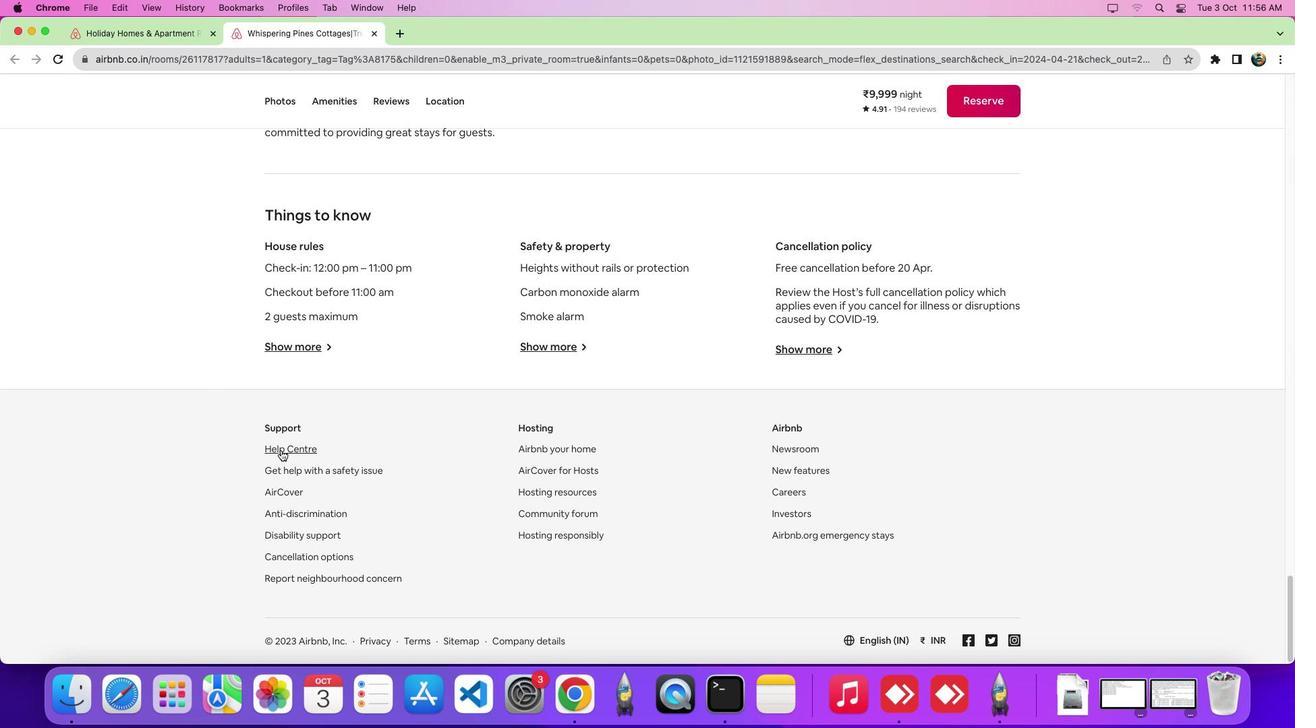 
Action: Mouse pressed left at (280, 450)
Screenshot: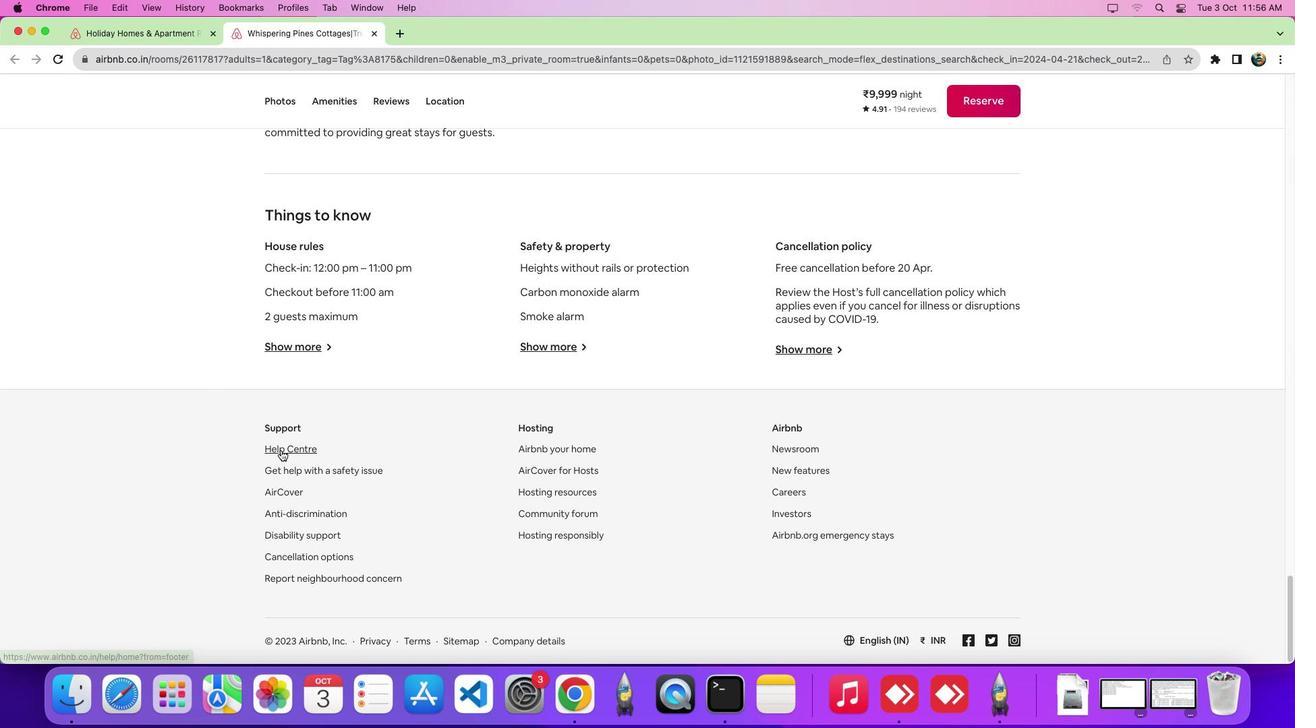 
Action: Mouse moved to (296, 297)
Screenshot: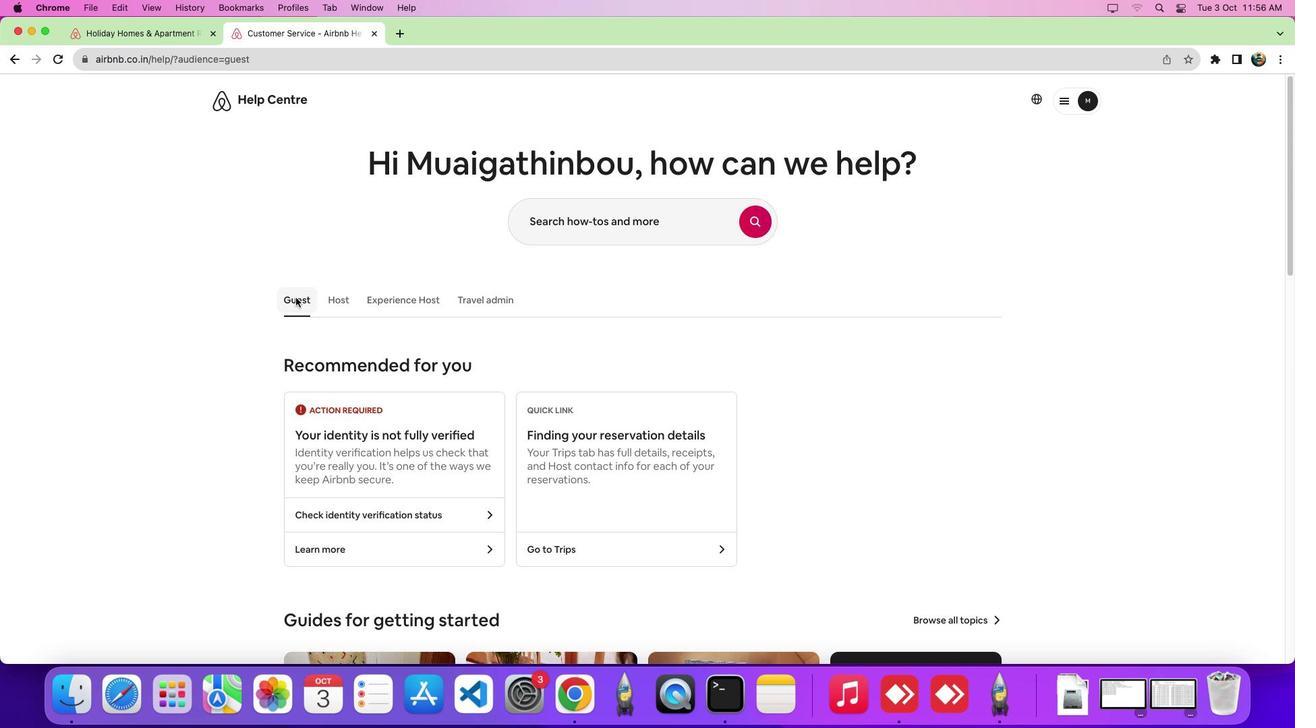 
Action: Mouse pressed left at (296, 297)
Screenshot: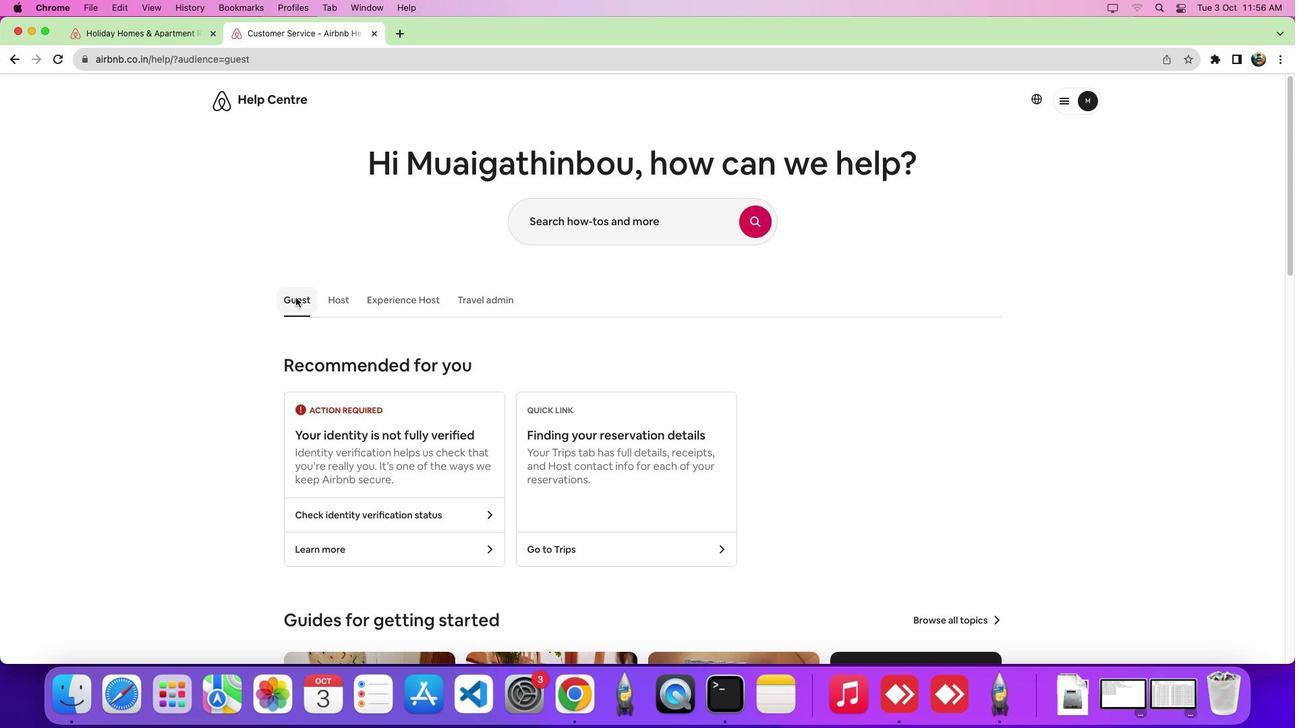
Action: Mouse moved to (461, 395)
Screenshot: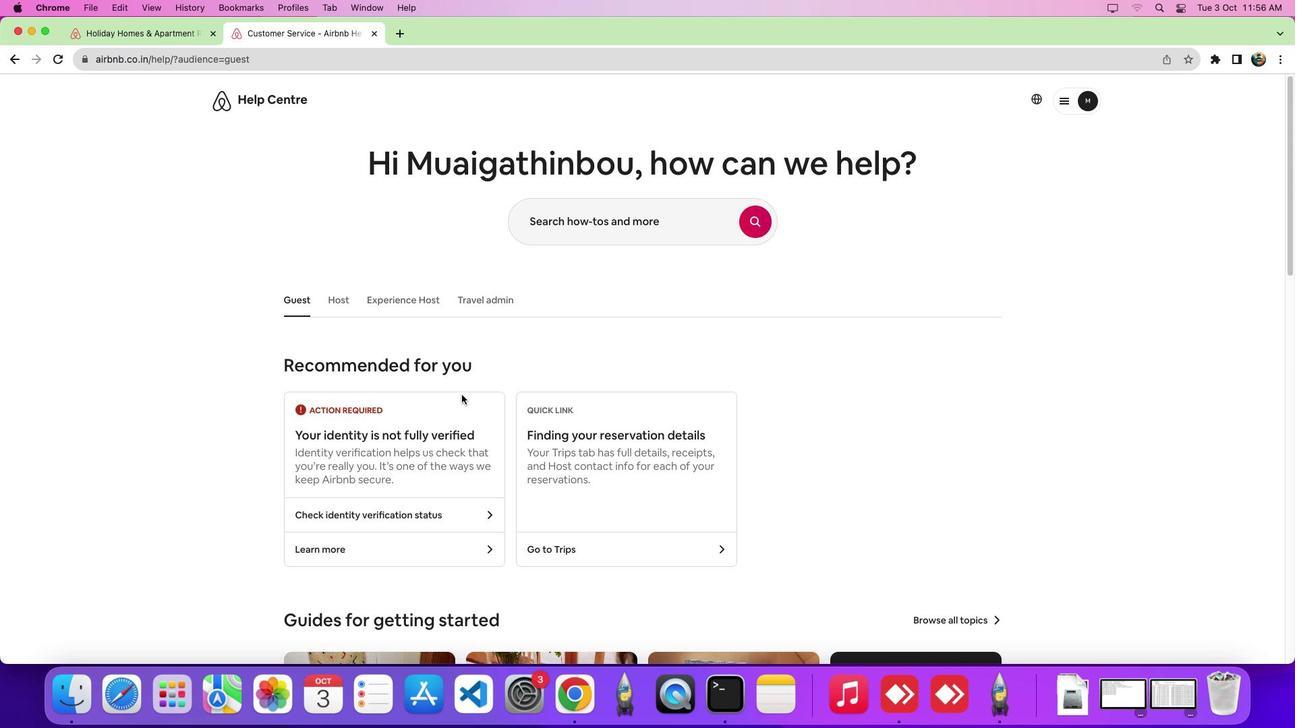 
Action: Mouse scrolled (461, 395) with delta (0, 0)
Screenshot: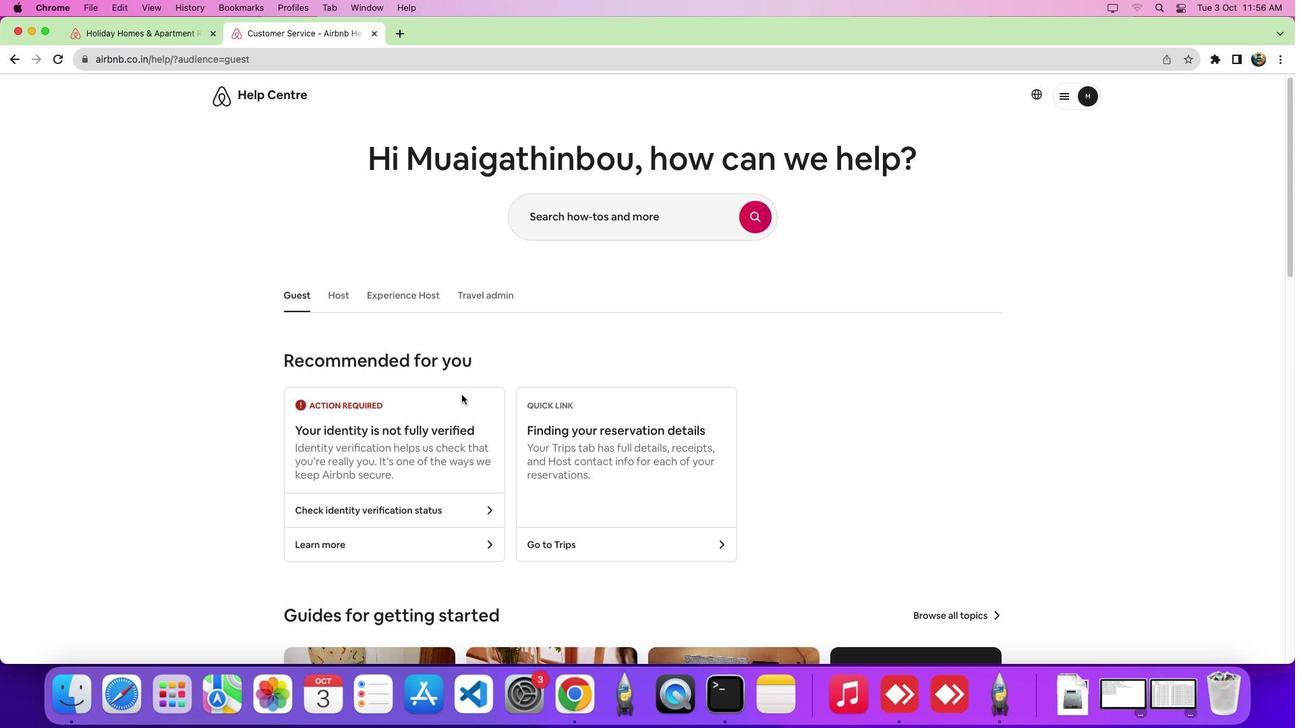 
Action: Mouse scrolled (461, 395) with delta (0, 0)
Screenshot: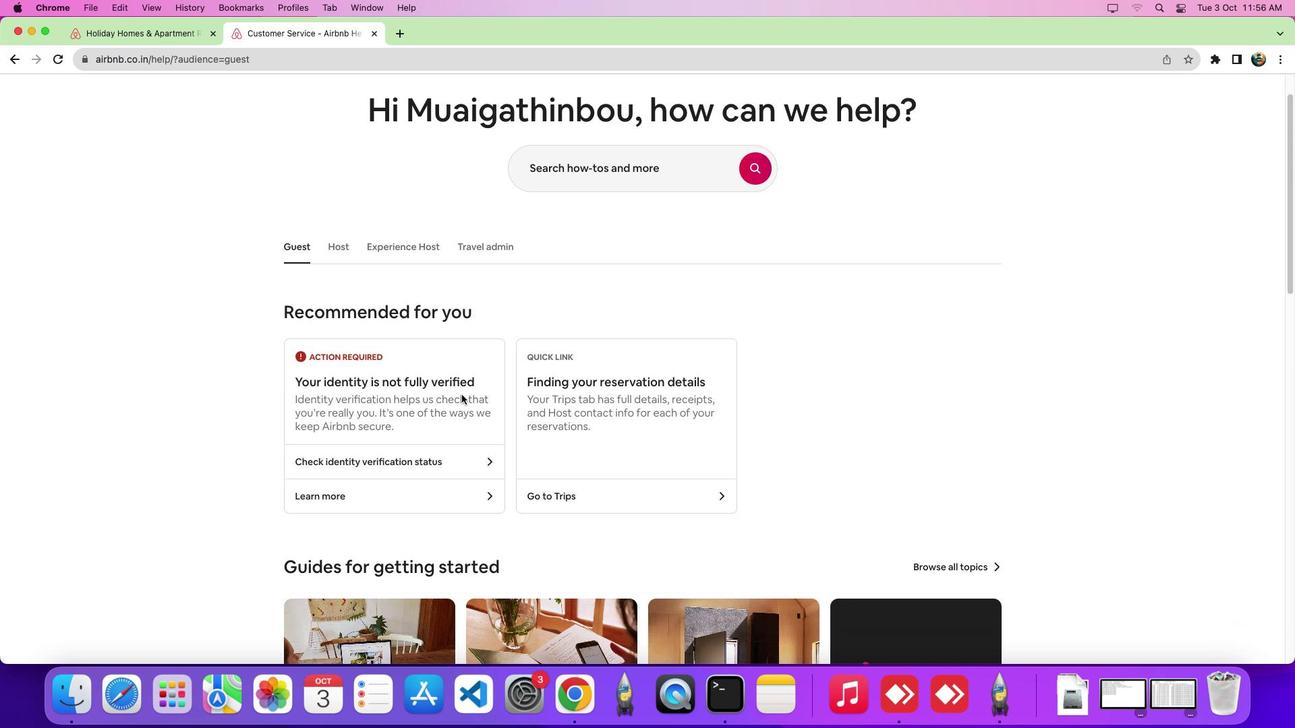
Action: Mouse scrolled (461, 395) with delta (0, -2)
Screenshot: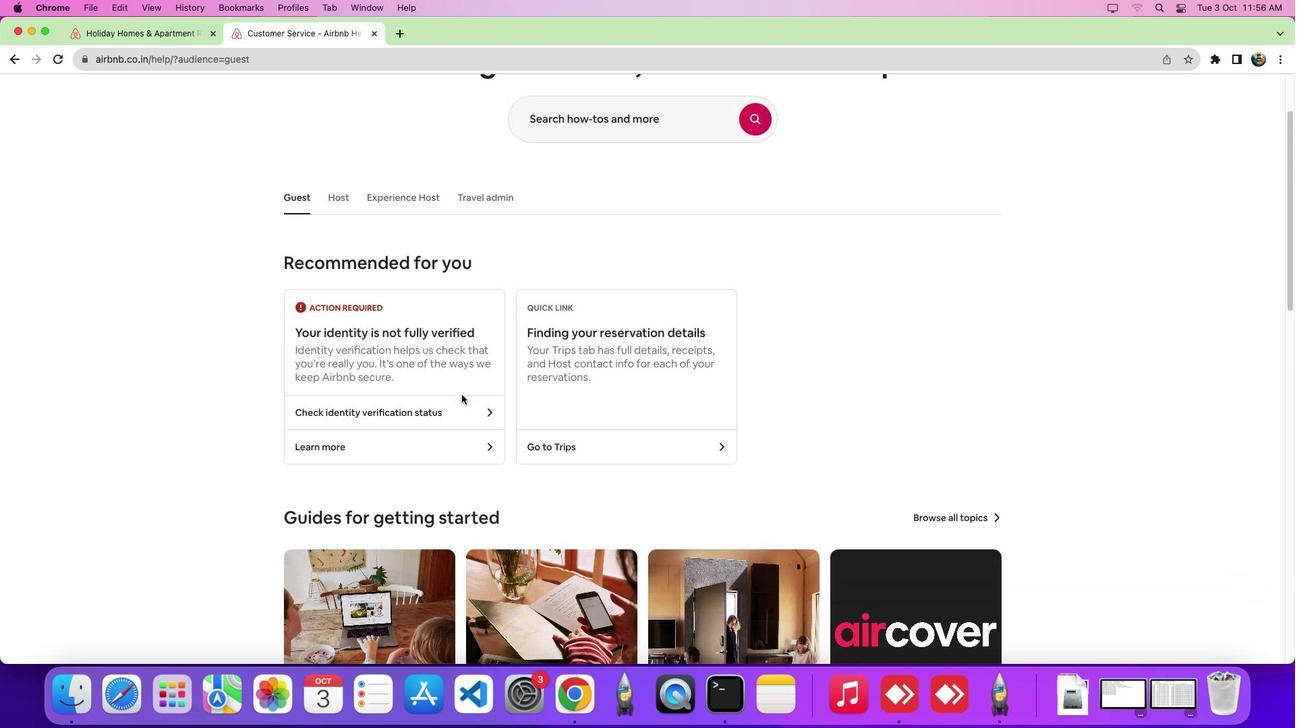 
Action: Mouse scrolled (461, 395) with delta (0, -2)
Screenshot: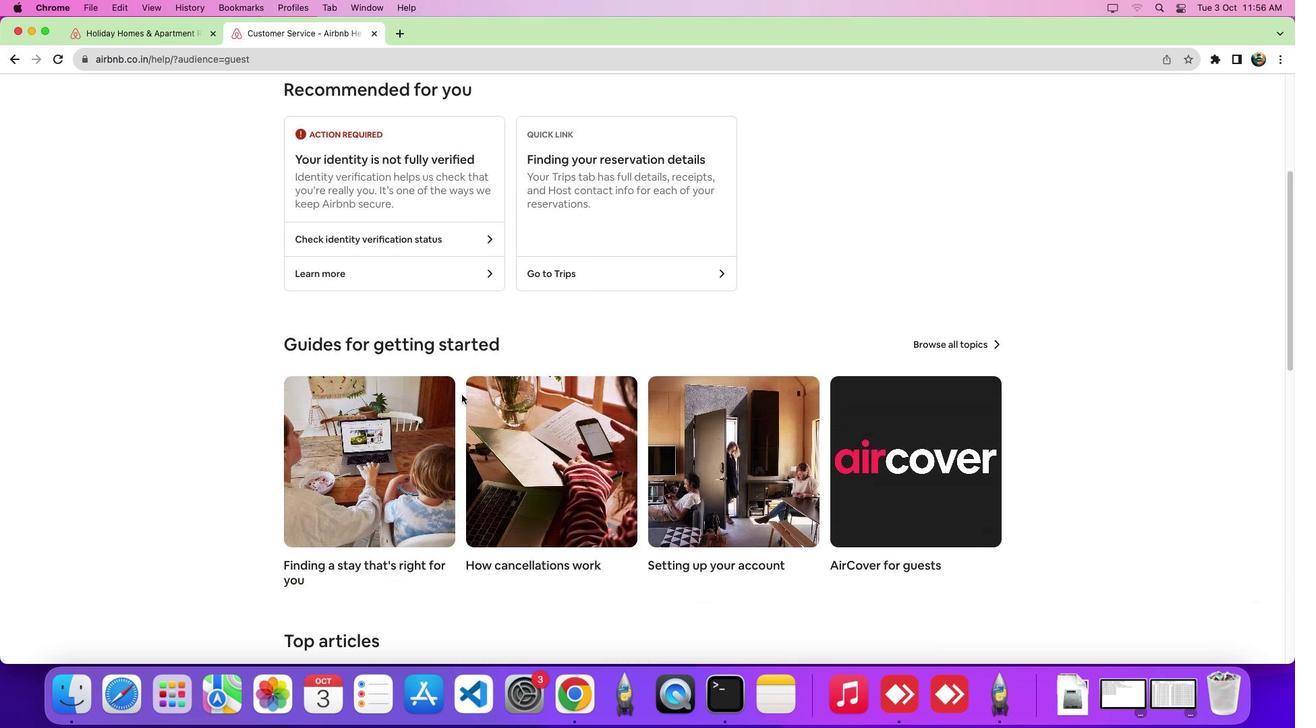 
Action: Mouse moved to (322, 256)
Screenshot: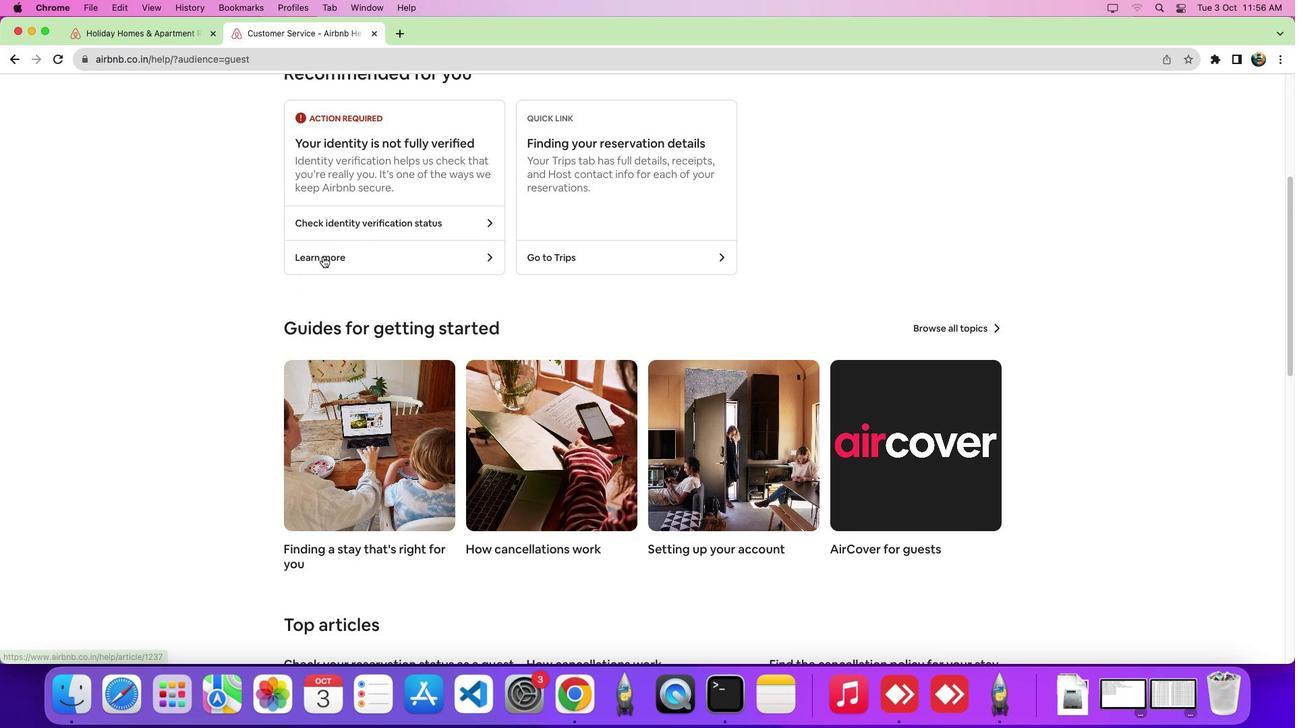 
Action: Mouse pressed left at (322, 256)
Screenshot: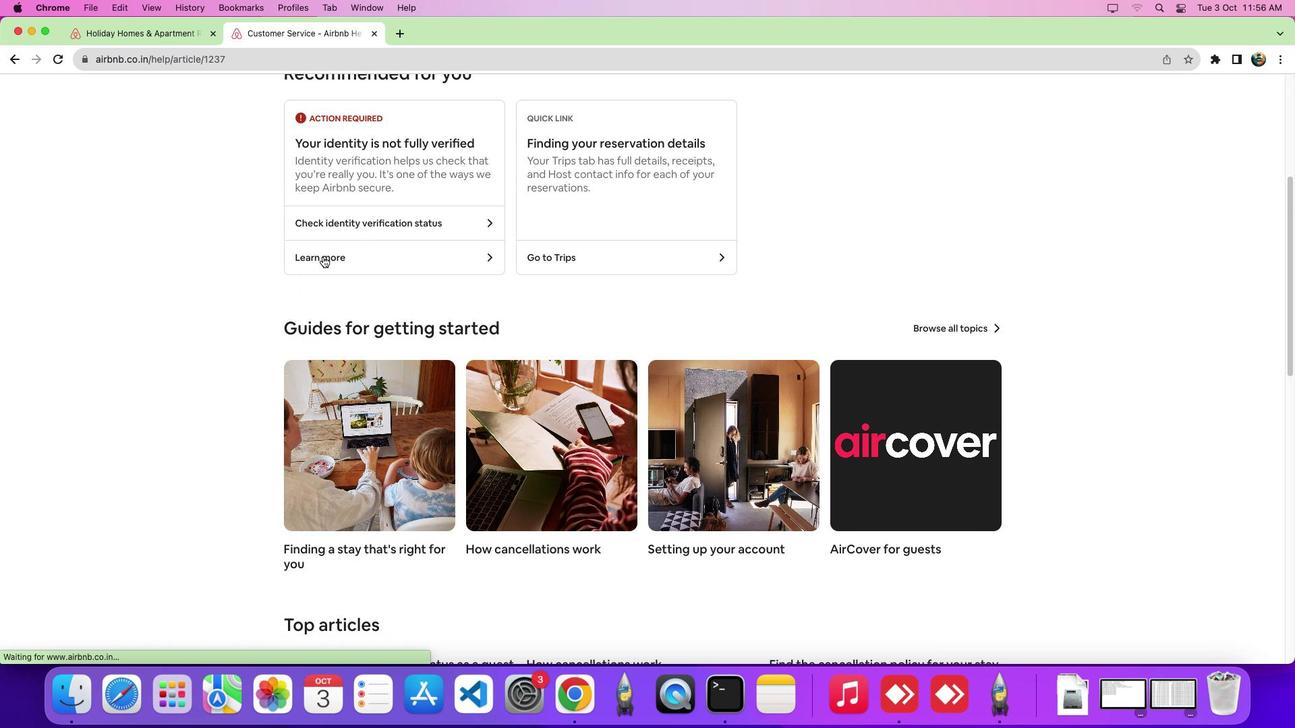 
Action: Mouse moved to (858, 282)
Screenshot: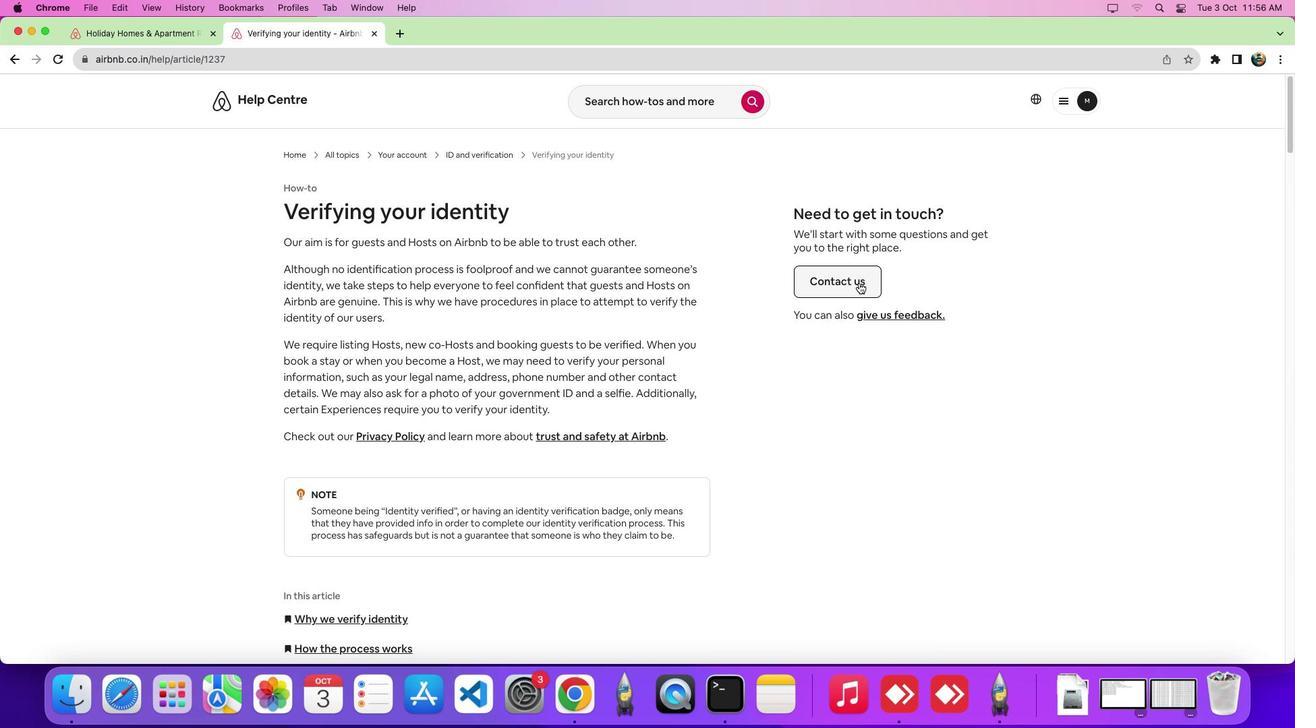 
Action: Mouse pressed left at (858, 282)
Screenshot: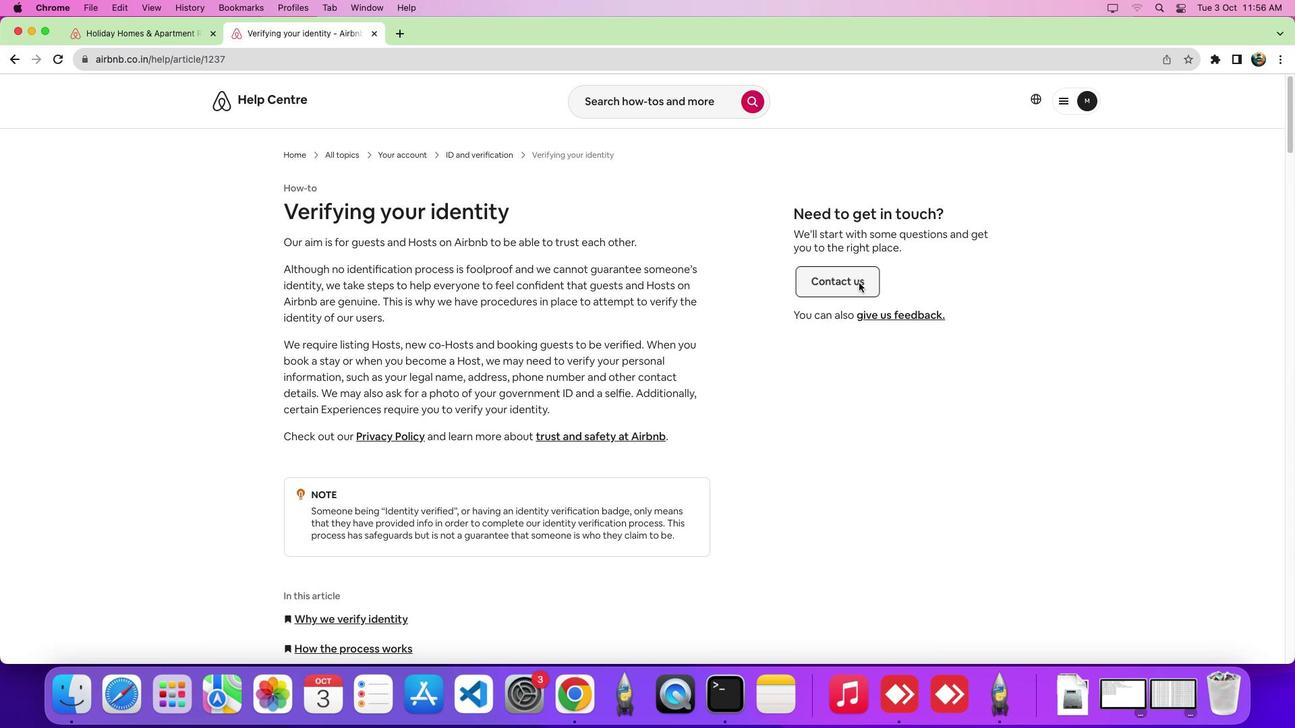 
Action: Mouse moved to (624, 367)
Screenshot: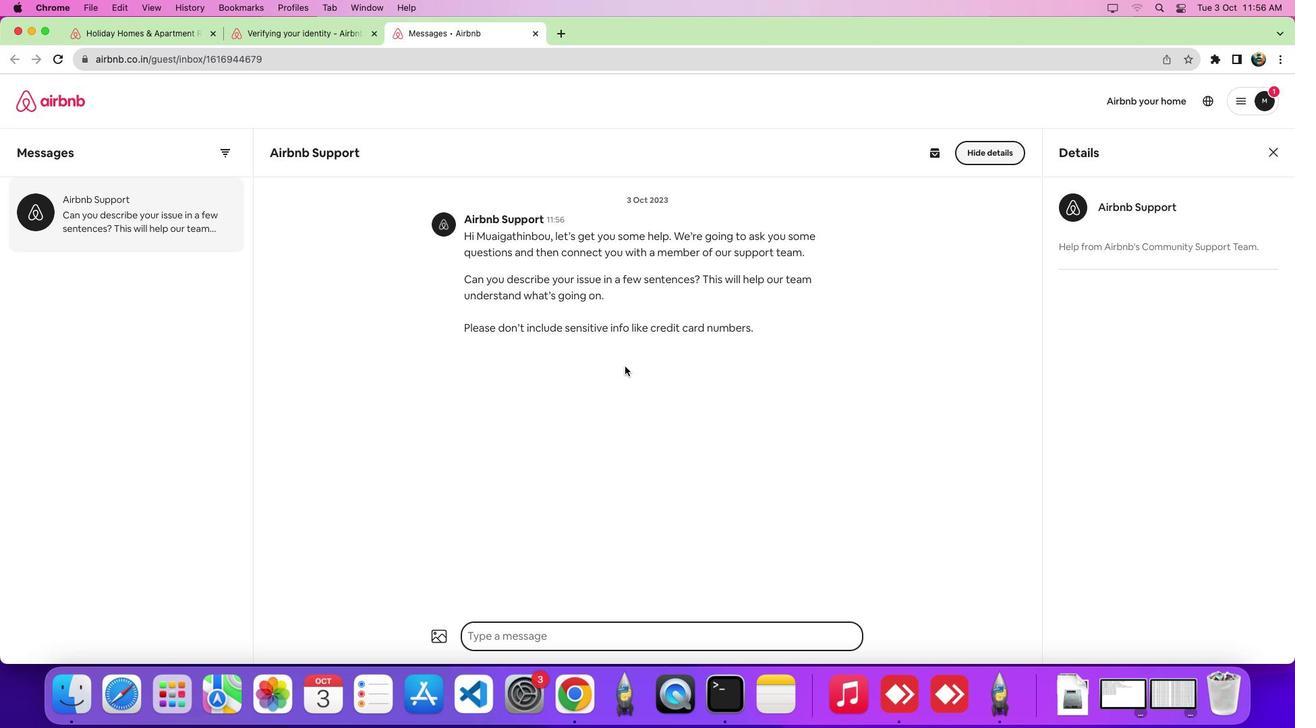 
Action: Mouse scrolled (624, 367) with delta (0, 0)
Screenshot: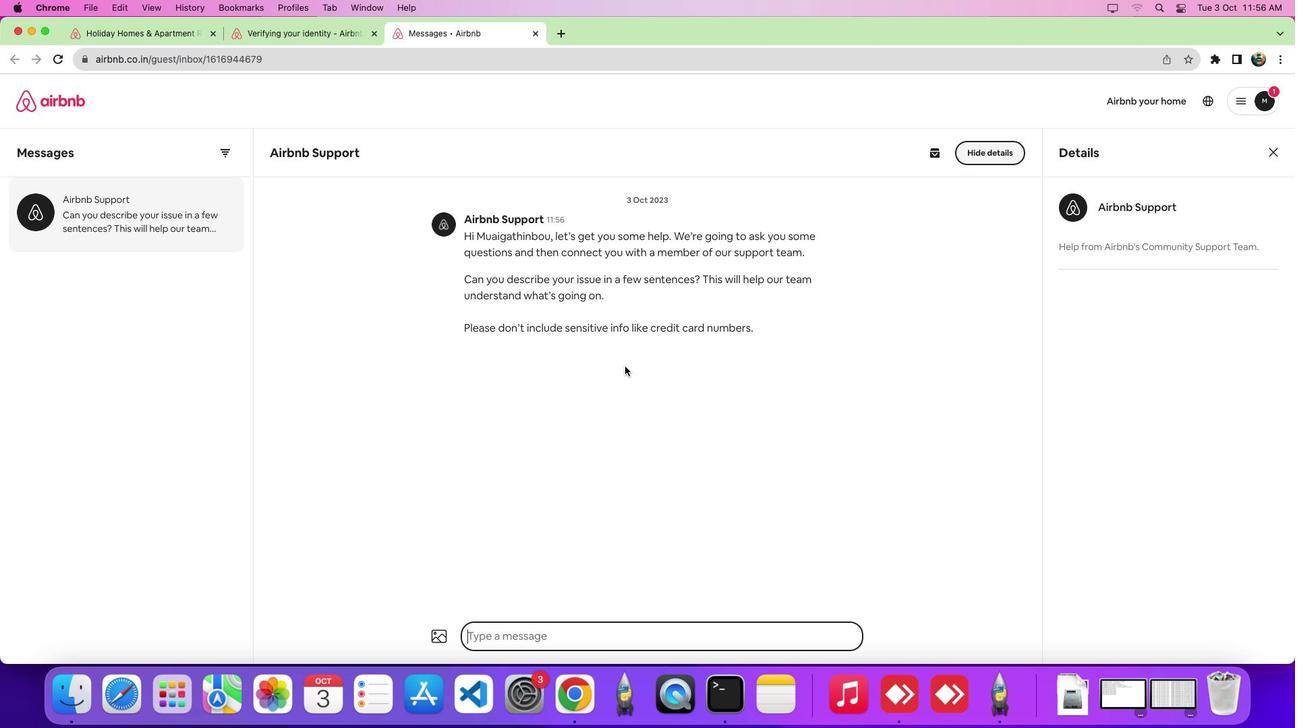 
Action: Mouse scrolled (624, 367) with delta (0, 0)
Screenshot: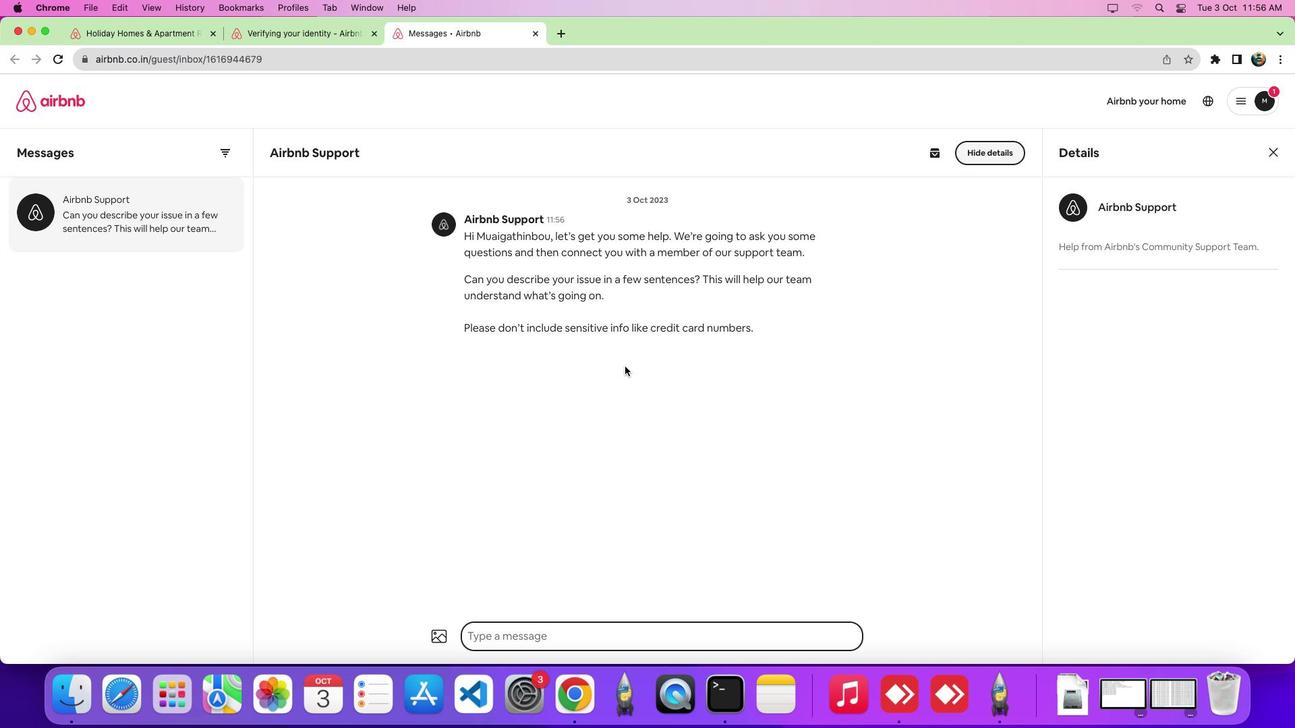 
Action: Mouse scrolled (624, 367) with delta (0, 0)
Screenshot: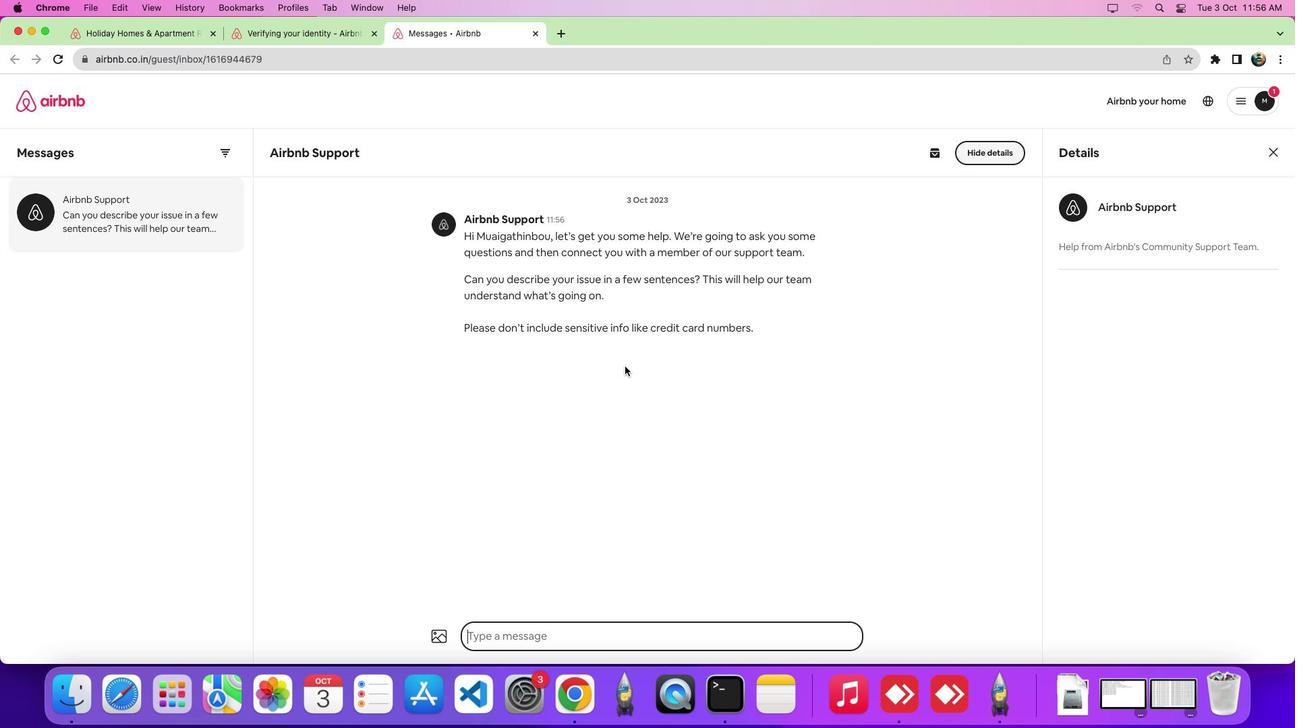 
Action: Mouse scrolled (624, 367) with delta (0, -3)
Screenshot: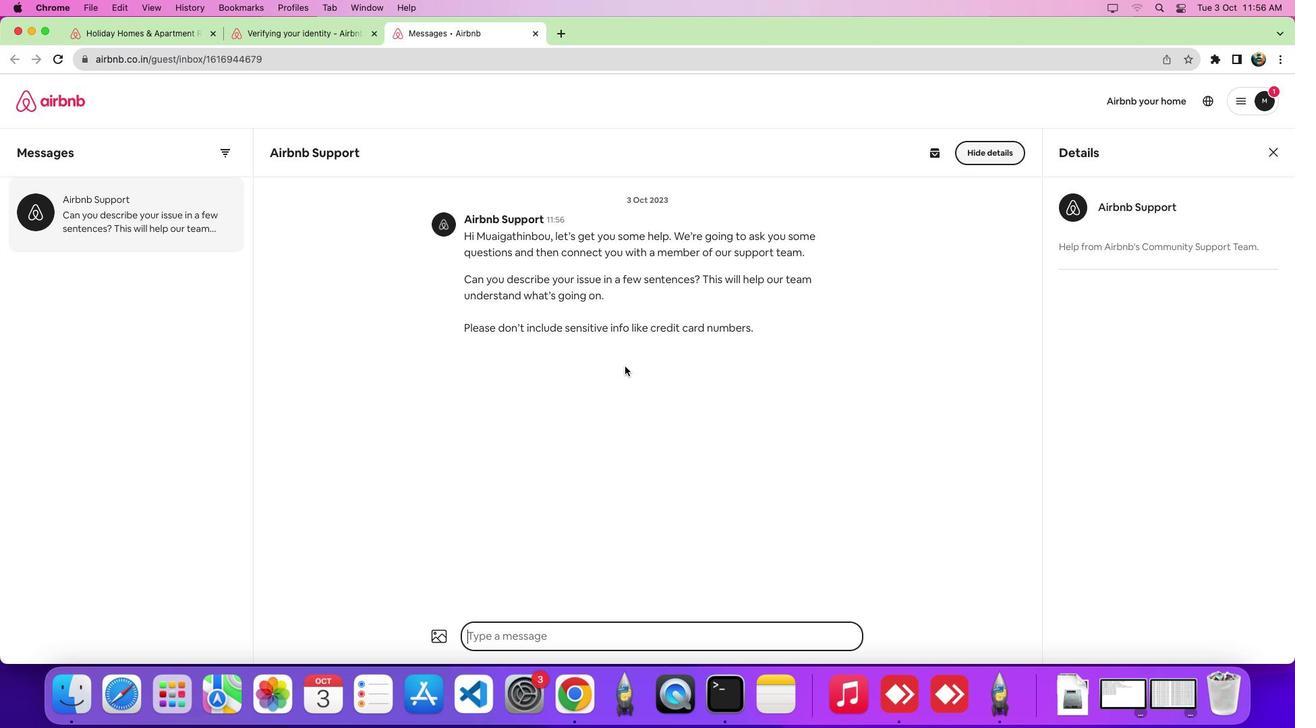
Action: Mouse moved to (311, 309)
Screenshot: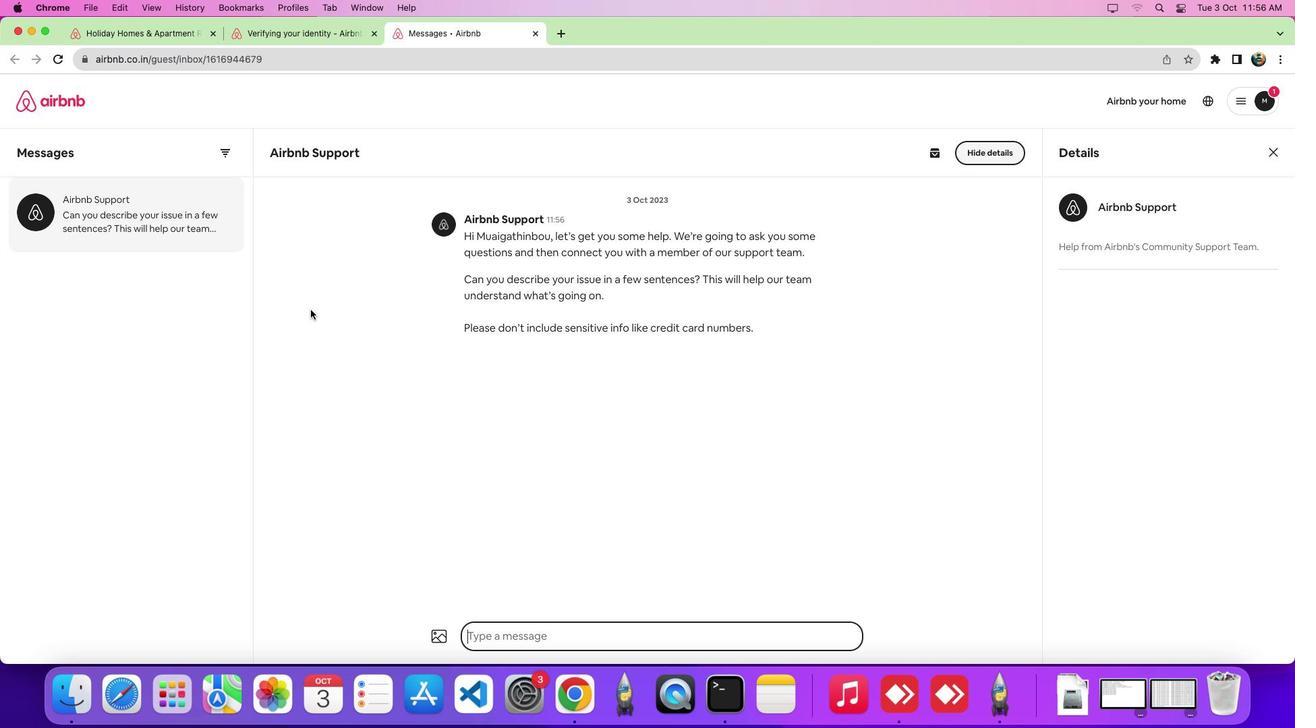 
